 Task: Create in the project AgileCoast in Backlog an issue 'Integrate a new chatbot feature into an existing customer service portal to enhance customer support and response time', assign it to team member softage.2@softage.net and change the status to IN PROGRESS. Create in the project AgileCoast in Backlog an issue 'Develop a new tool for automated testing of load testing and stress testing for web applications', assign it to team member softage.3@softage.net and change the status to IN PROGRESS
Action: Mouse moved to (194, 53)
Screenshot: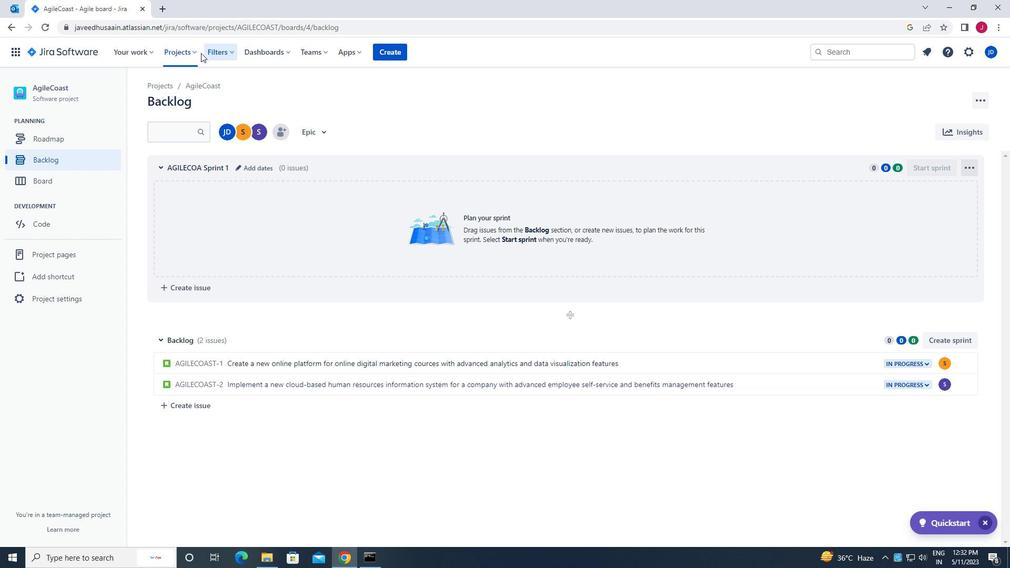 
Action: Mouse pressed left at (194, 53)
Screenshot: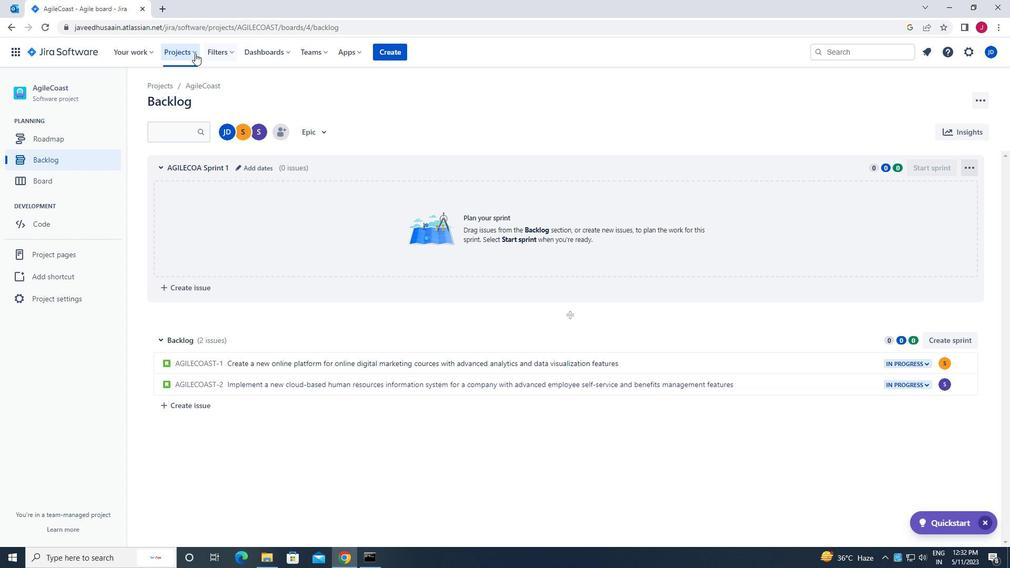
Action: Mouse moved to (232, 94)
Screenshot: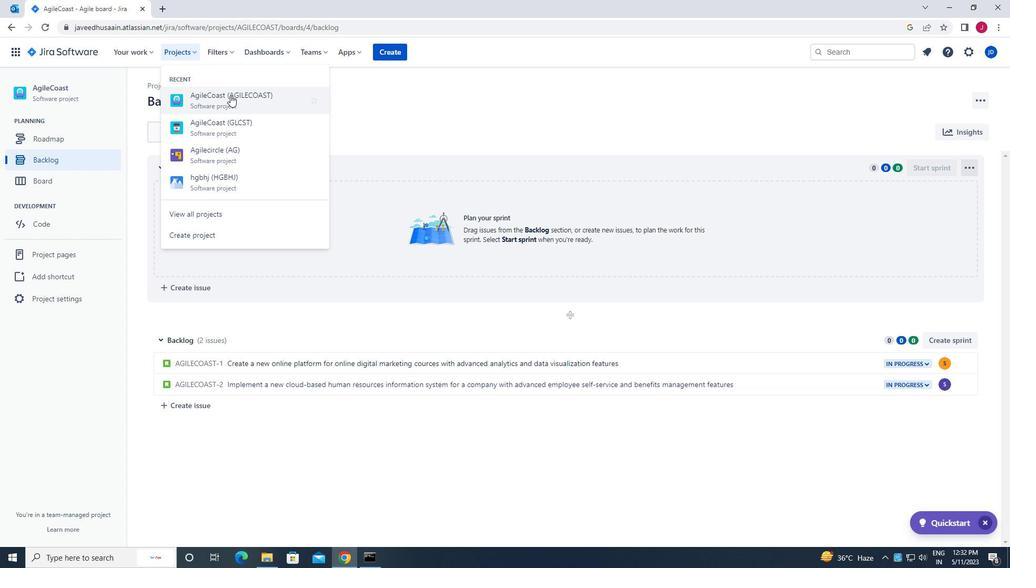 
Action: Mouse pressed left at (232, 94)
Screenshot: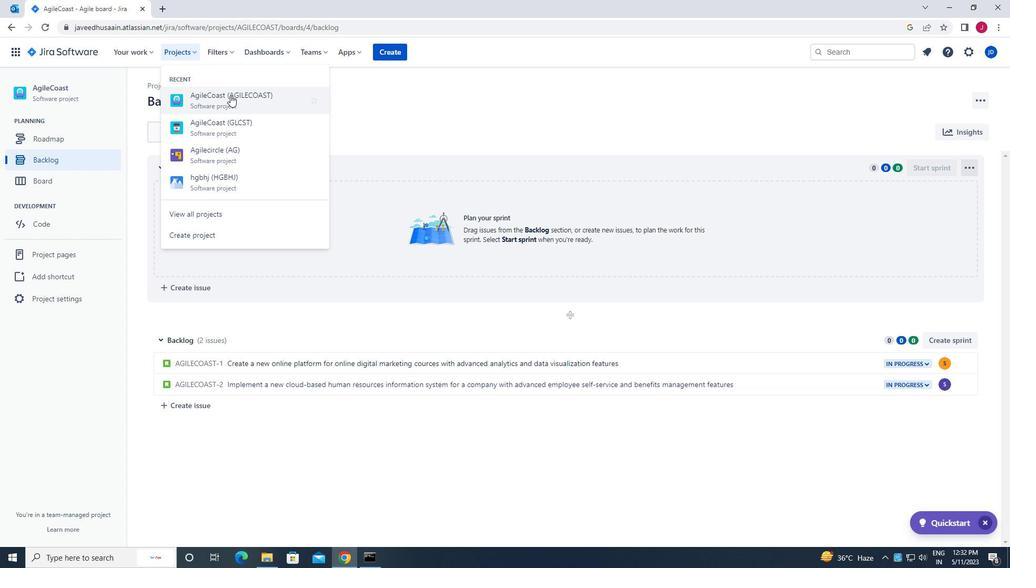
Action: Mouse moved to (58, 160)
Screenshot: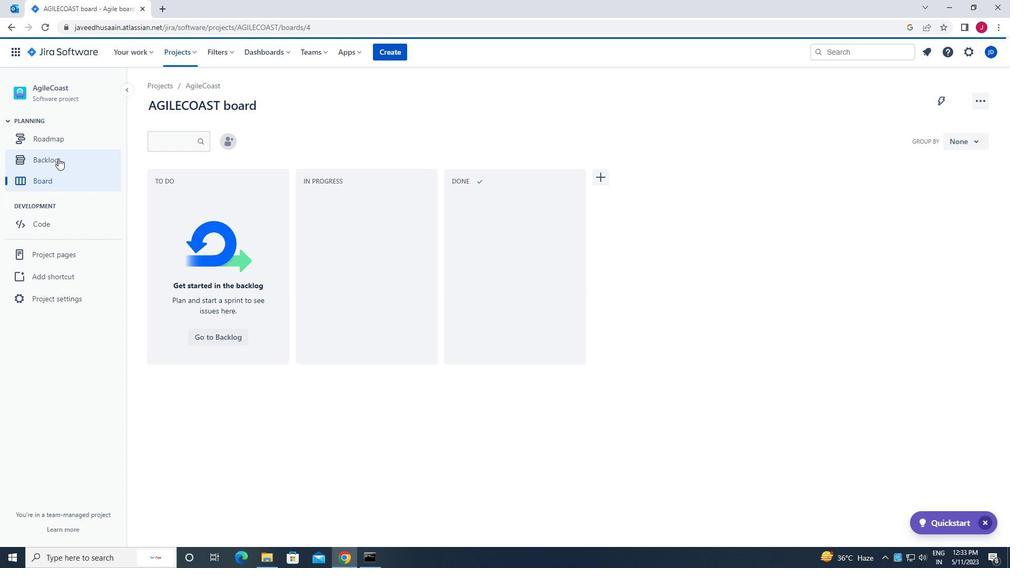 
Action: Mouse pressed left at (58, 160)
Screenshot: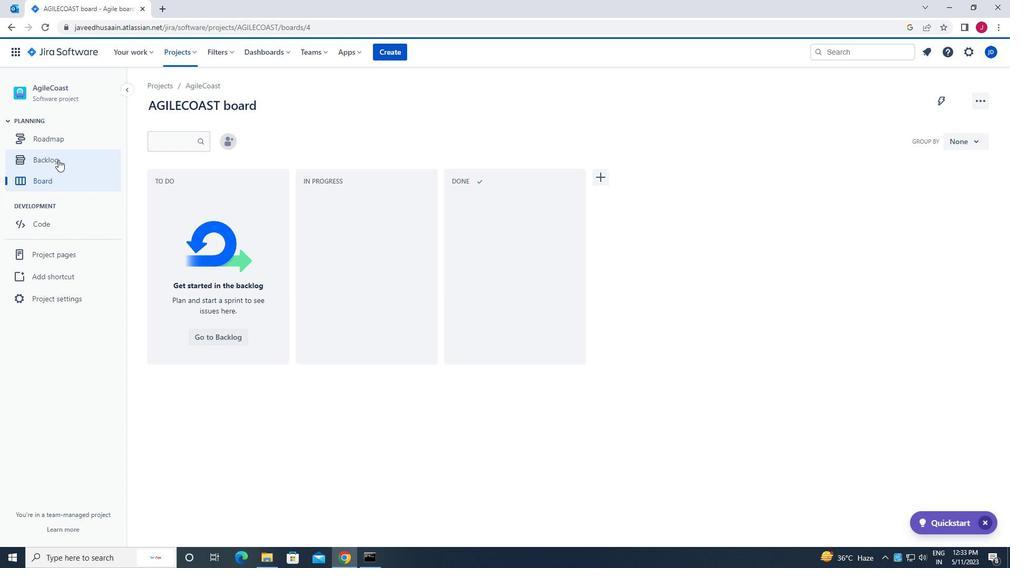 
Action: Mouse moved to (196, 405)
Screenshot: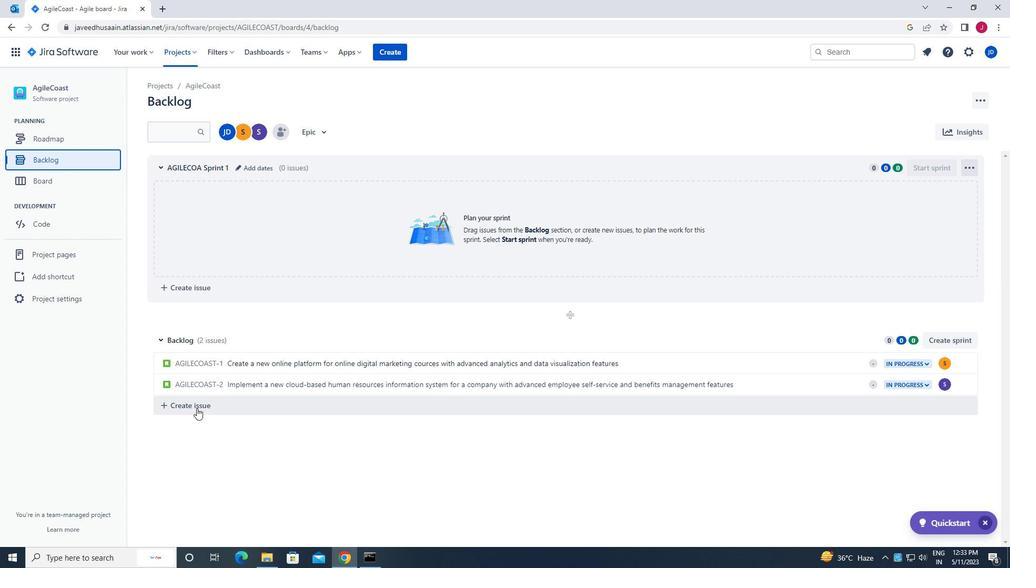 
Action: Mouse pressed left at (196, 405)
Screenshot: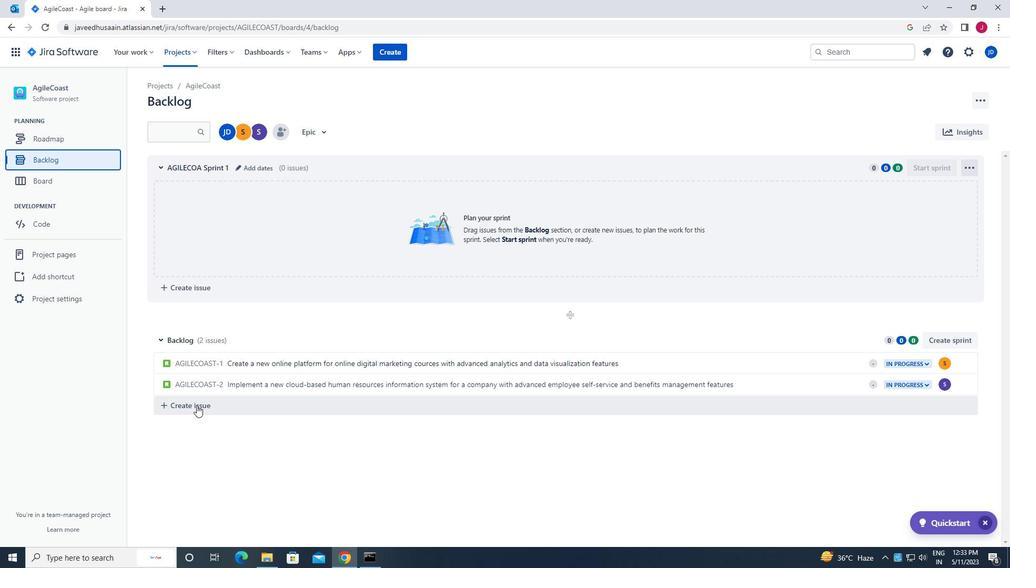 
Action: Mouse moved to (200, 408)
Screenshot: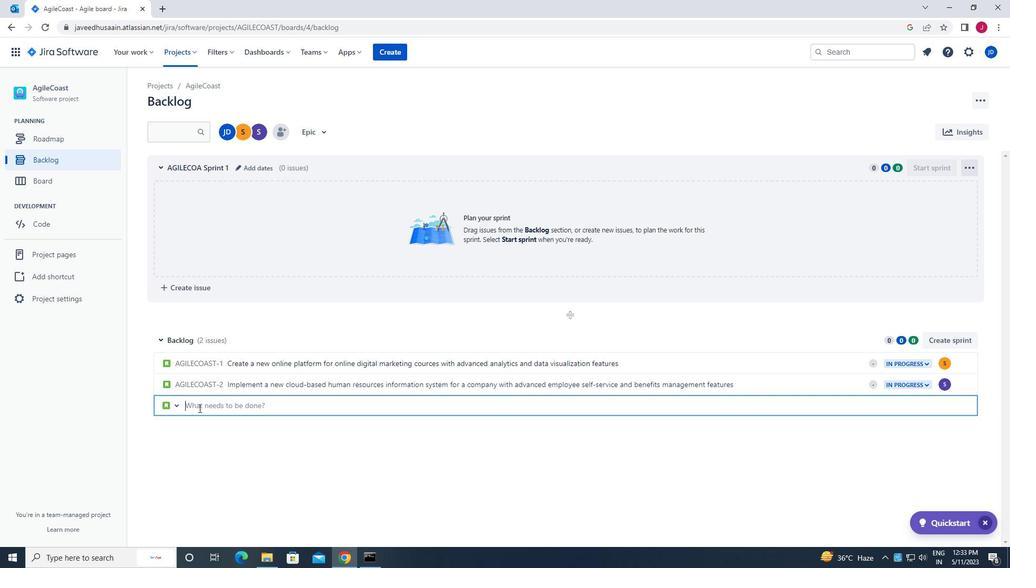 
Action: Key pressed i<Key.caps_lock>ntegrate<Key.space>a<Key.space>new<Key.space>chatbot<Key.space>feature<Key.space>into<Key.space>an<Key.space>existing<Key.space>customer<Key.space>service<Key.space>portal<Key.space>to<Key.space>enhance<Key.space>customer<Key.space>support<Key.space>and<Key.space>response<Key.space>time
Screenshot: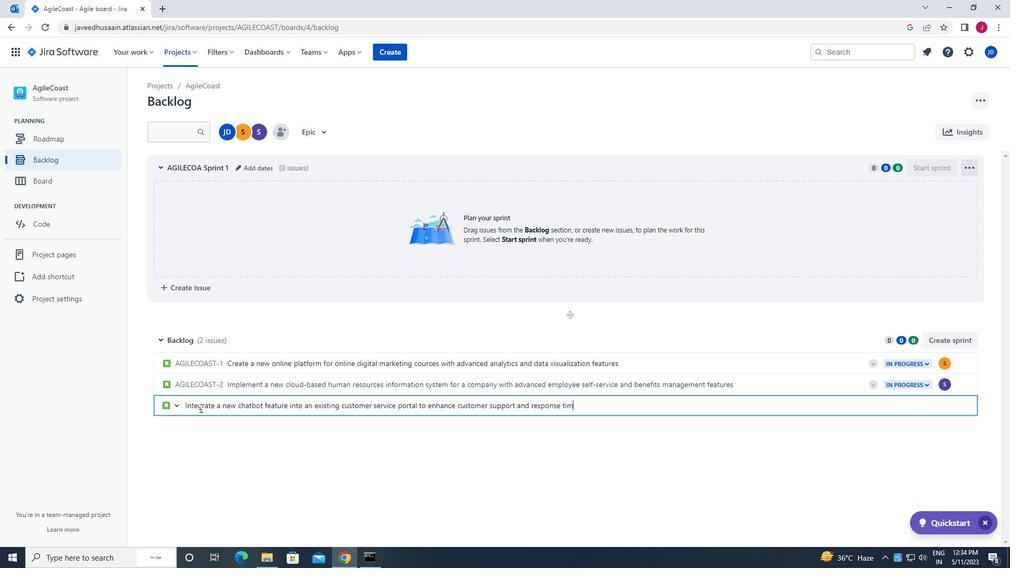 
Action: Mouse moved to (580, 422)
Screenshot: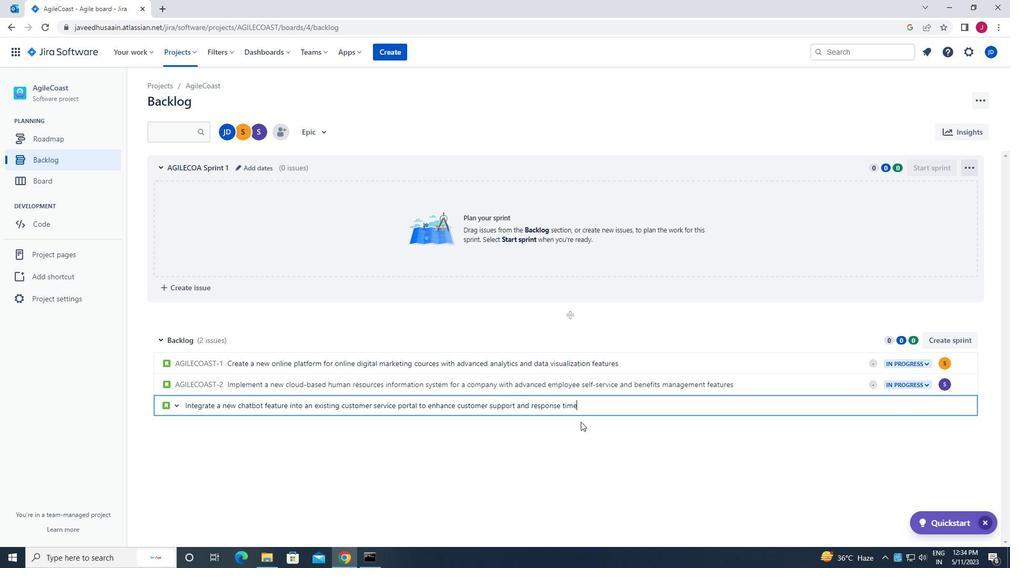 
Action: Key pressed <Key.enter>
Screenshot: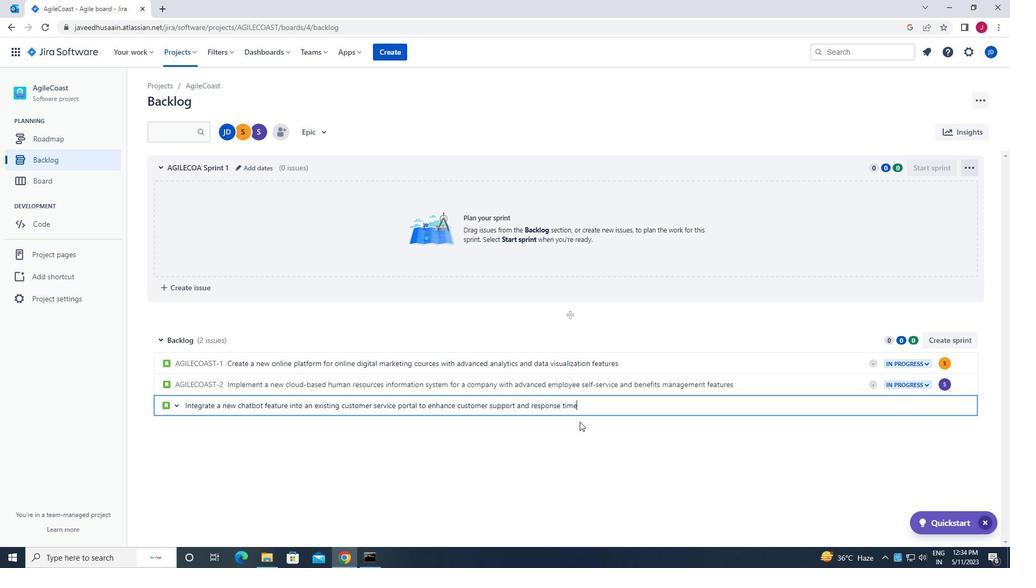 
Action: Mouse moved to (946, 403)
Screenshot: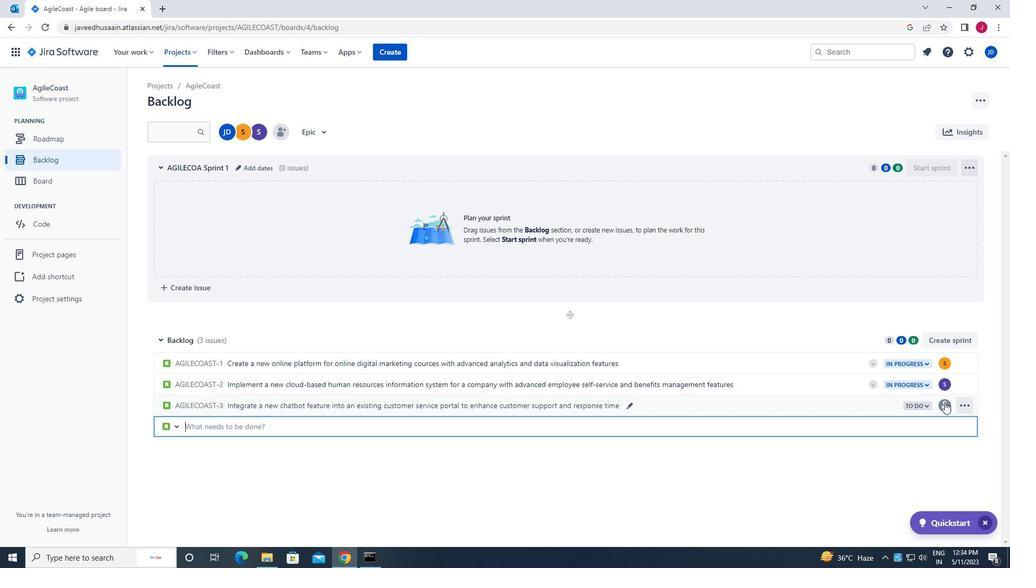 
Action: Mouse pressed left at (946, 403)
Screenshot: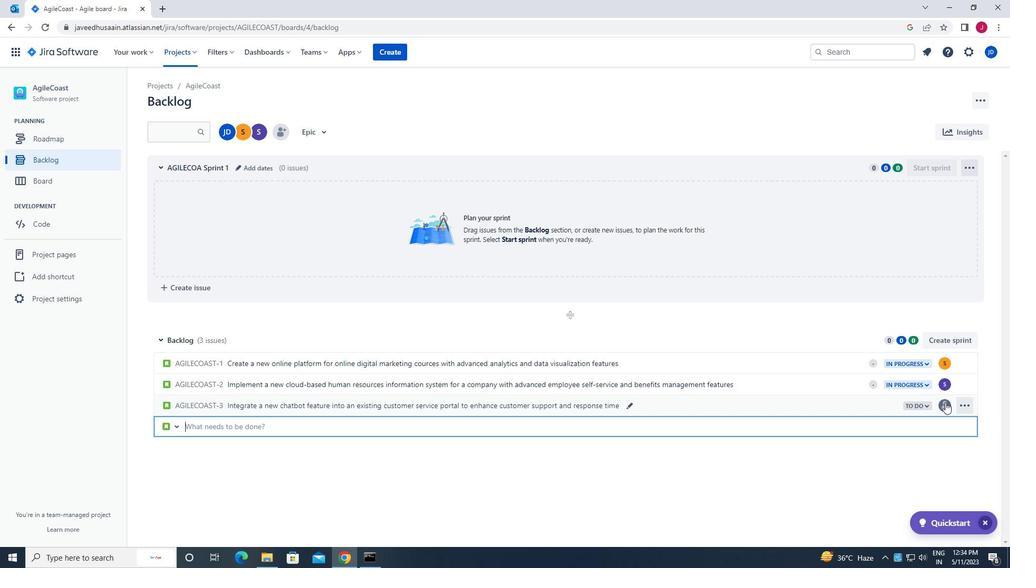 
Action: Mouse moved to (851, 536)
Screenshot: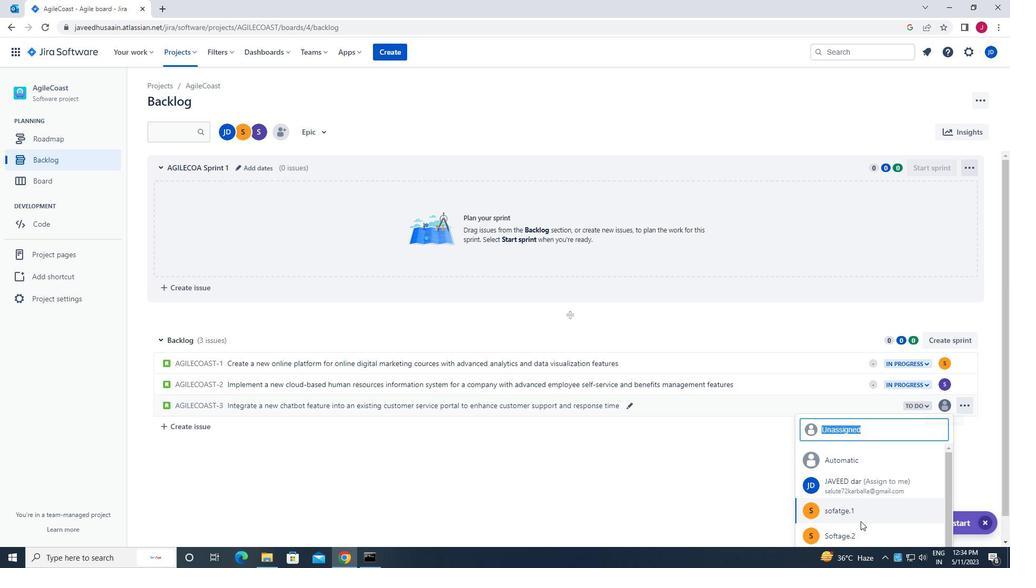 
Action: Mouse pressed left at (851, 536)
Screenshot: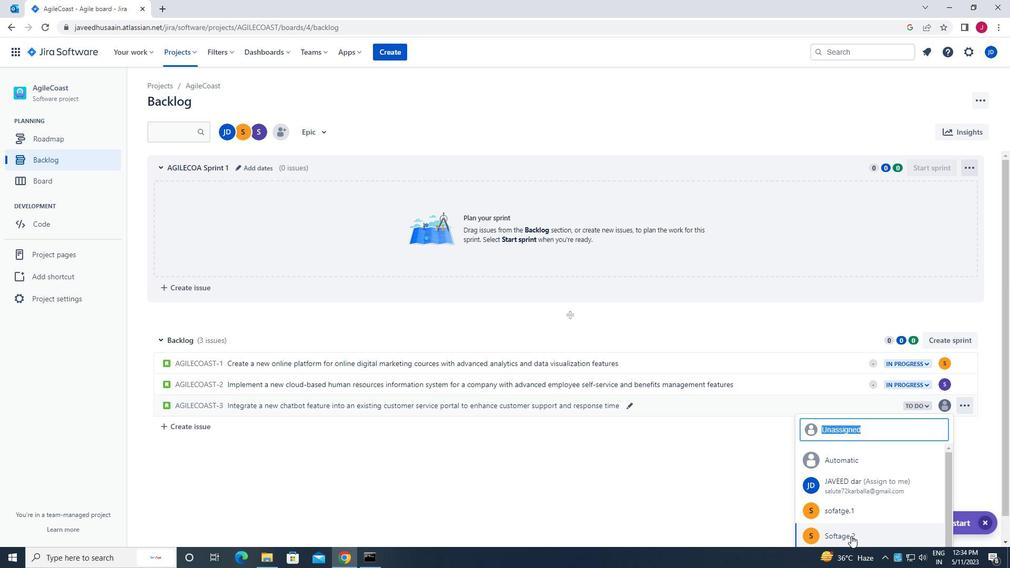 
Action: Mouse moved to (914, 403)
Screenshot: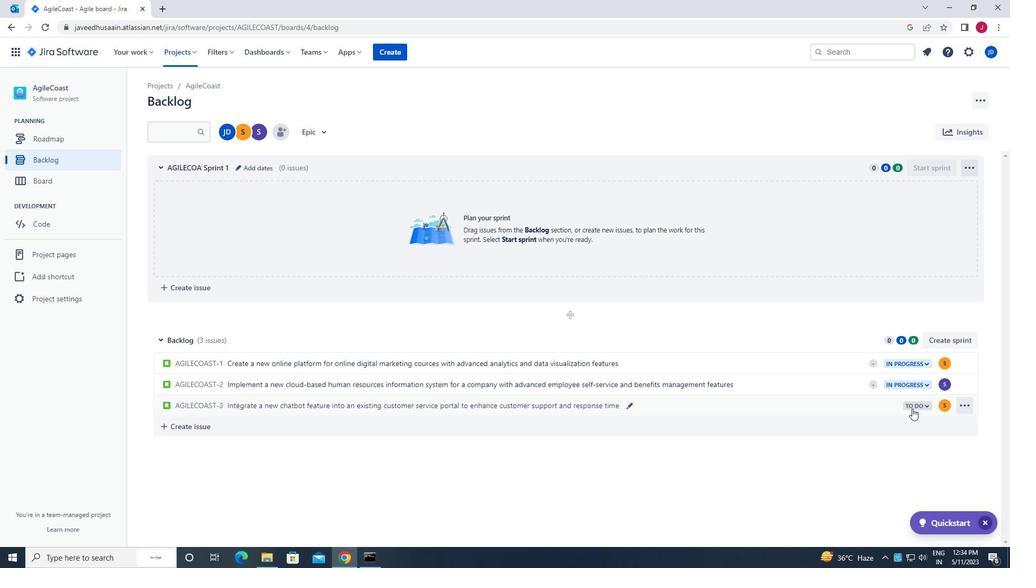 
Action: Mouse pressed left at (914, 403)
Screenshot: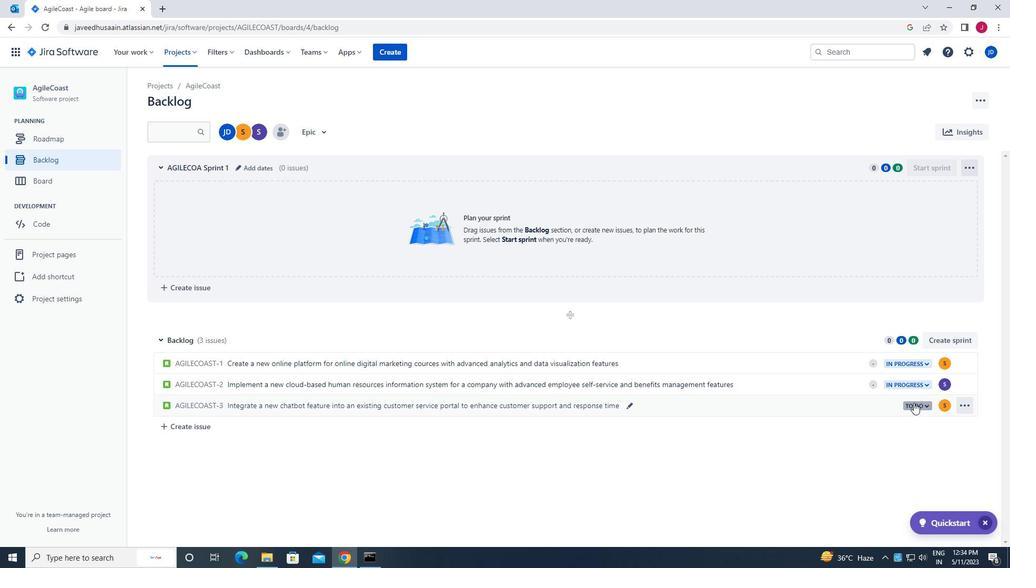 
Action: Mouse moved to (856, 426)
Screenshot: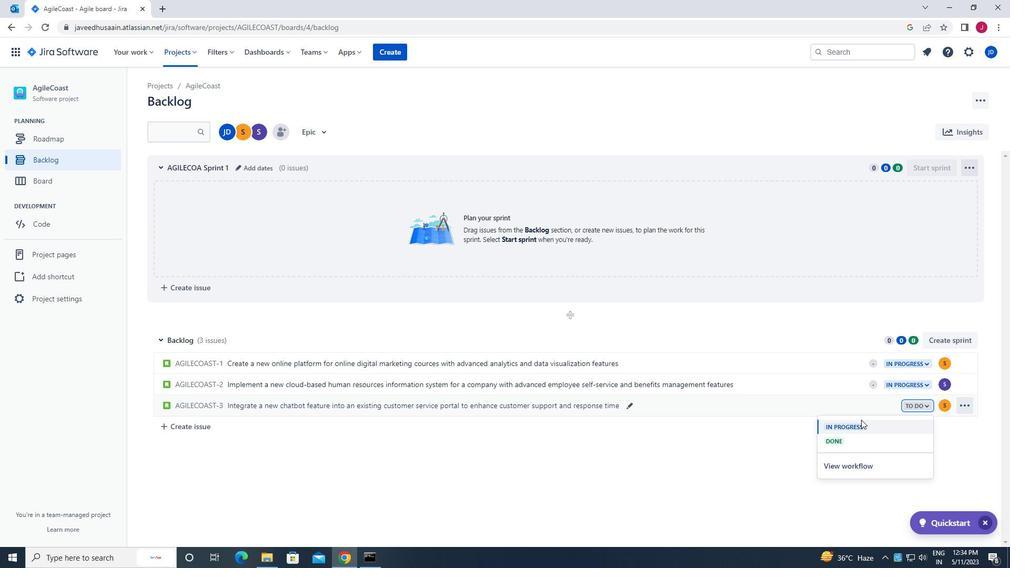 
Action: Mouse pressed left at (856, 426)
Screenshot: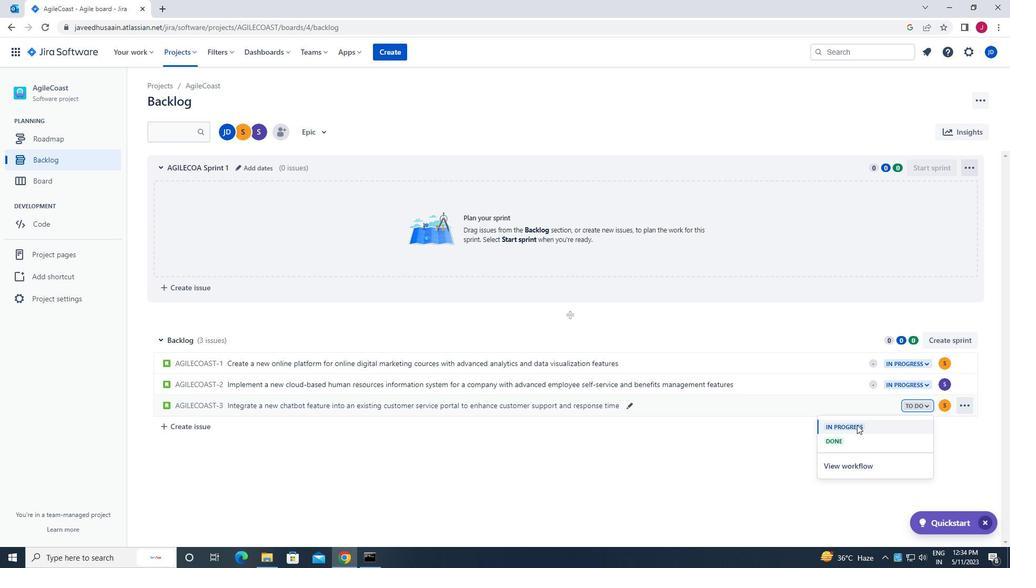 
Action: Mouse moved to (190, 55)
Screenshot: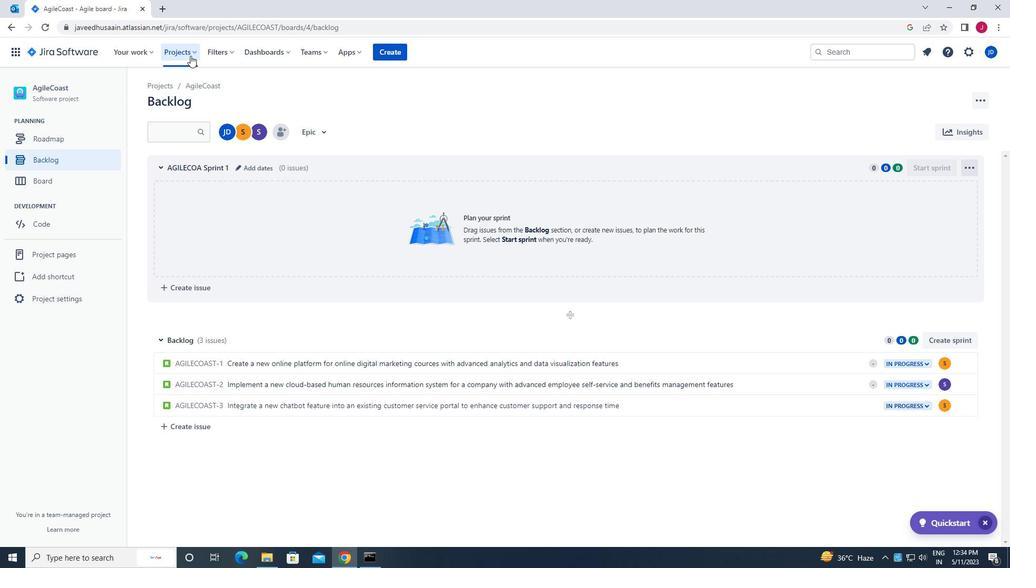 
Action: Mouse pressed left at (190, 55)
Screenshot: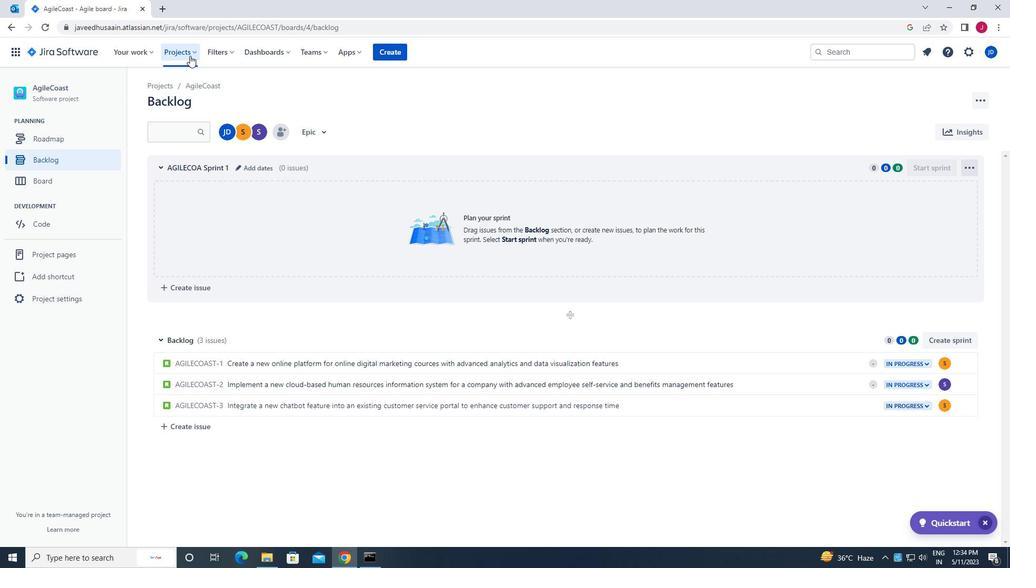 
Action: Mouse moved to (217, 96)
Screenshot: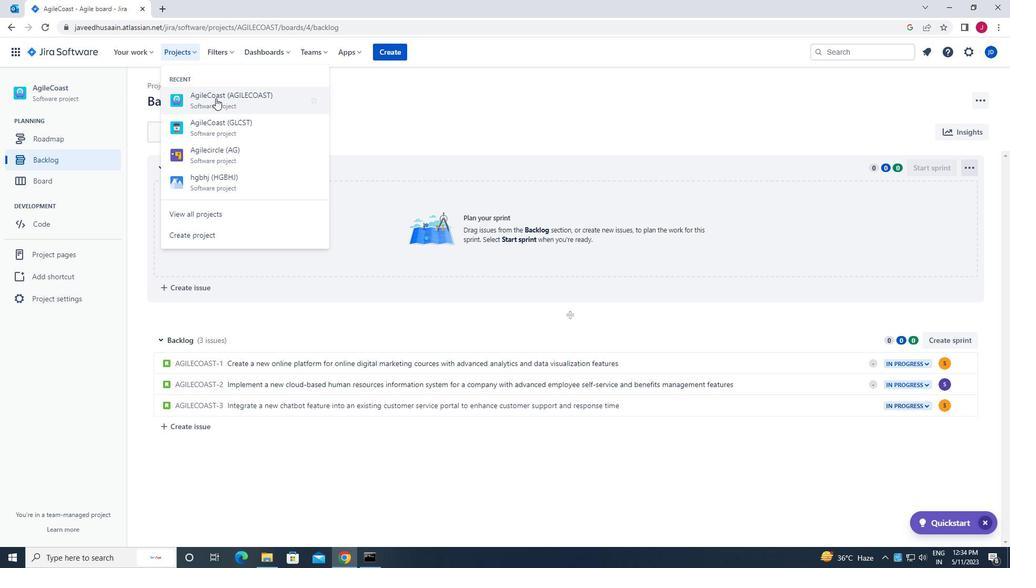 
Action: Mouse pressed left at (217, 96)
Screenshot: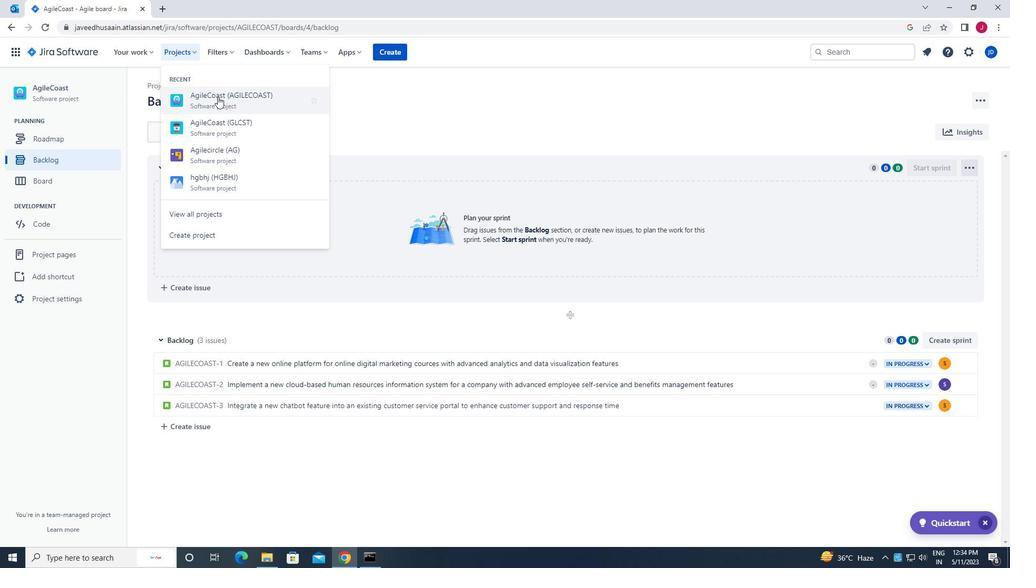 
Action: Mouse moved to (66, 165)
Screenshot: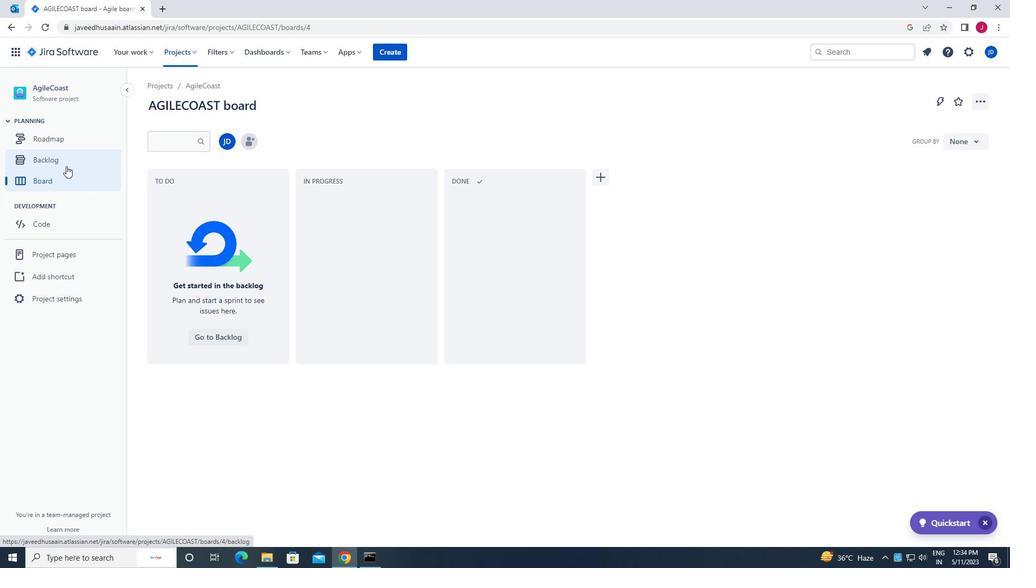 
Action: Mouse pressed left at (66, 165)
Screenshot: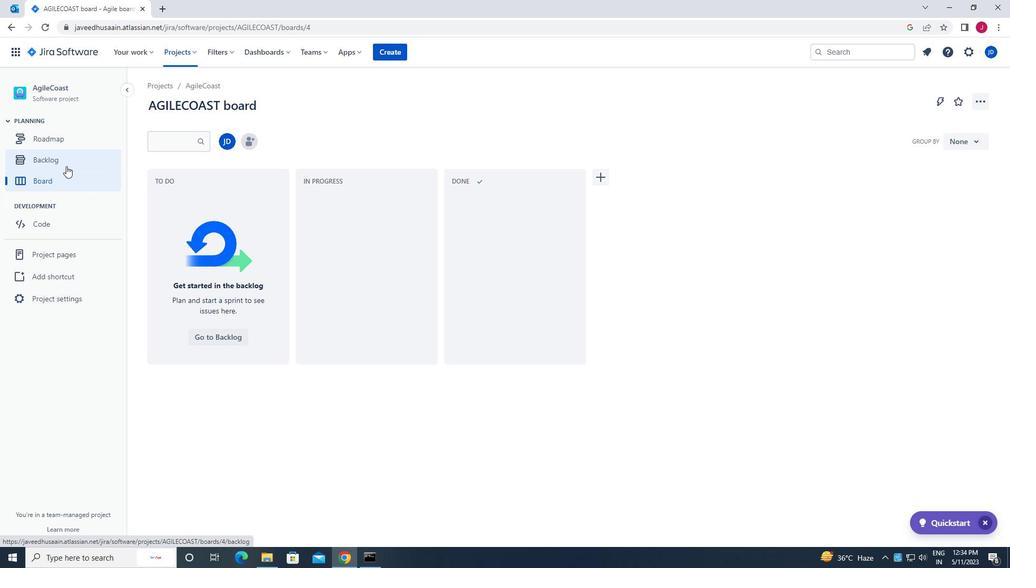 
Action: Mouse moved to (269, 284)
Screenshot: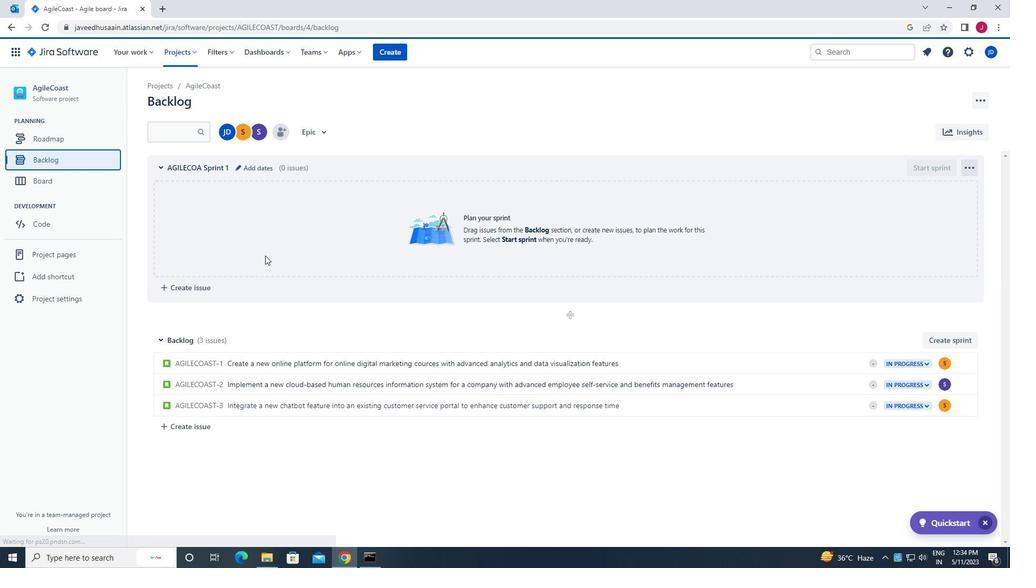 
Action: Mouse scrolled (269, 283) with delta (0, 0)
Screenshot: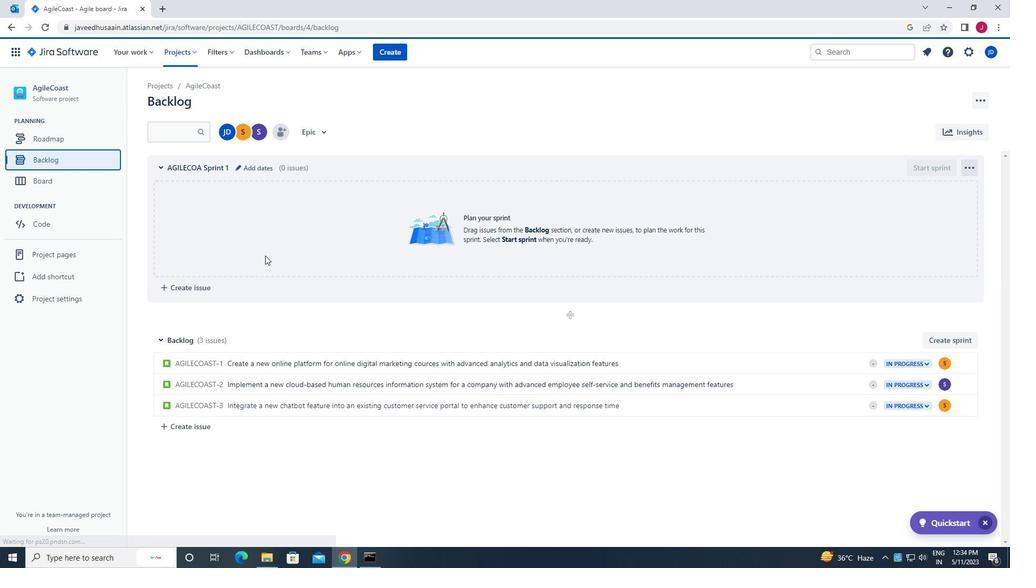 
Action: Mouse moved to (269, 285)
Screenshot: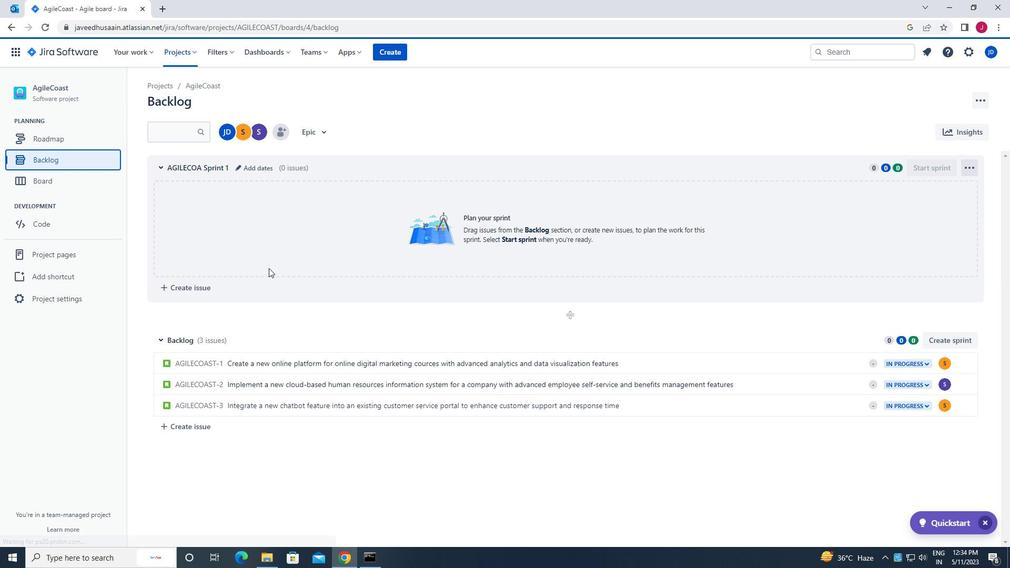 
Action: Mouse scrolled (269, 285) with delta (0, 0)
Screenshot: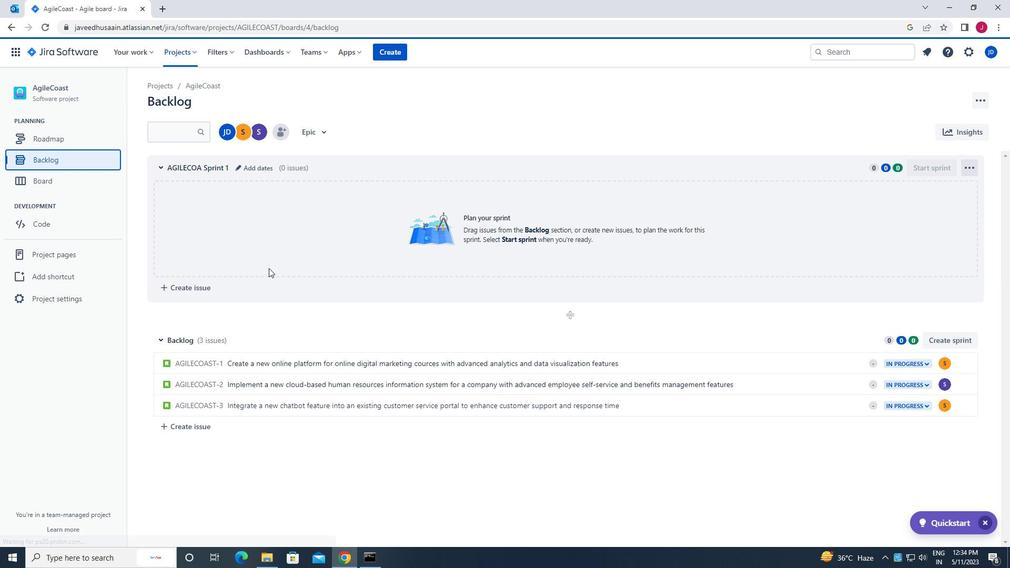 
Action: Mouse scrolled (269, 285) with delta (0, 0)
Screenshot: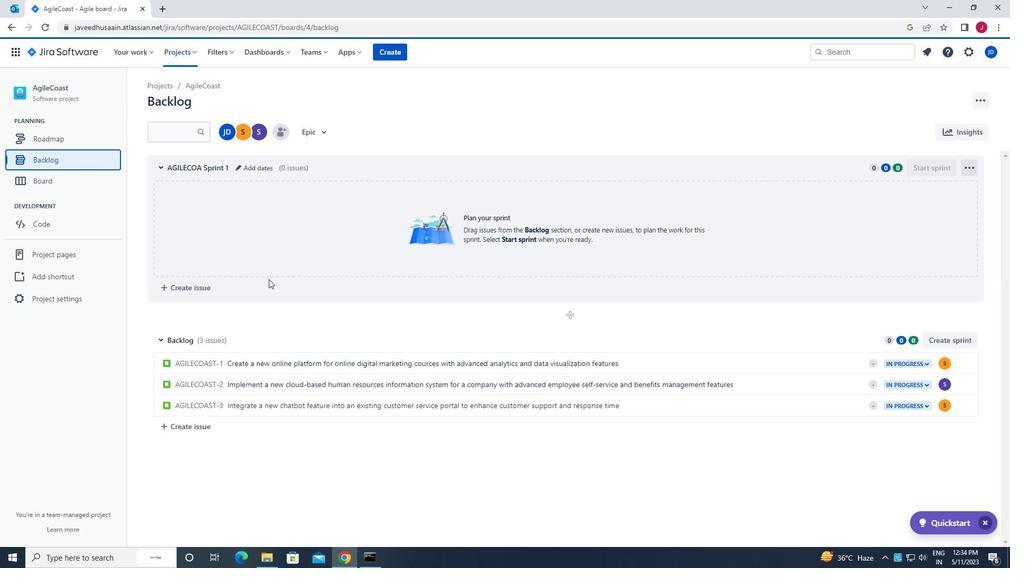 
Action: Mouse scrolled (269, 285) with delta (0, 0)
Screenshot: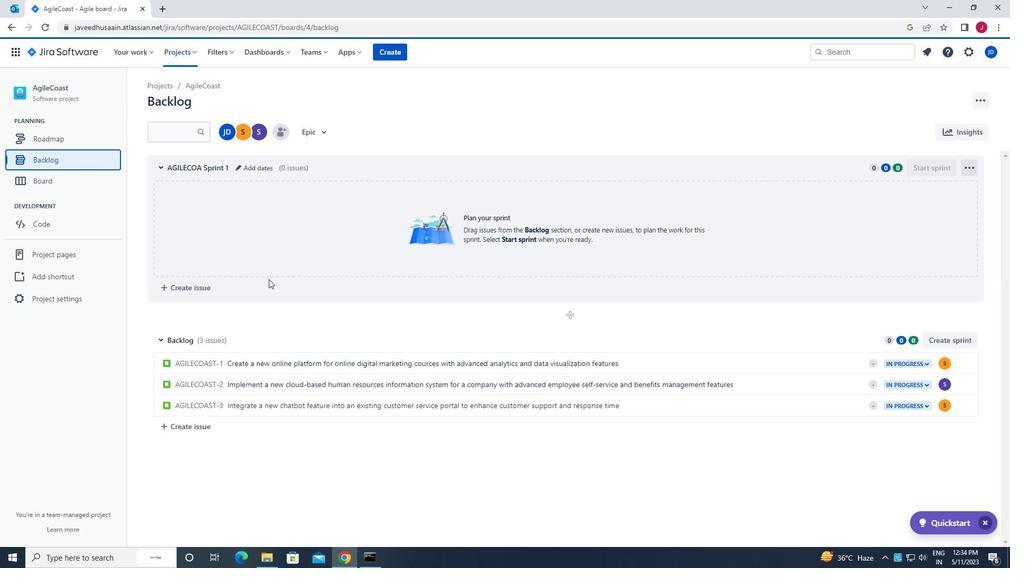 
Action: Mouse moved to (269, 286)
Screenshot: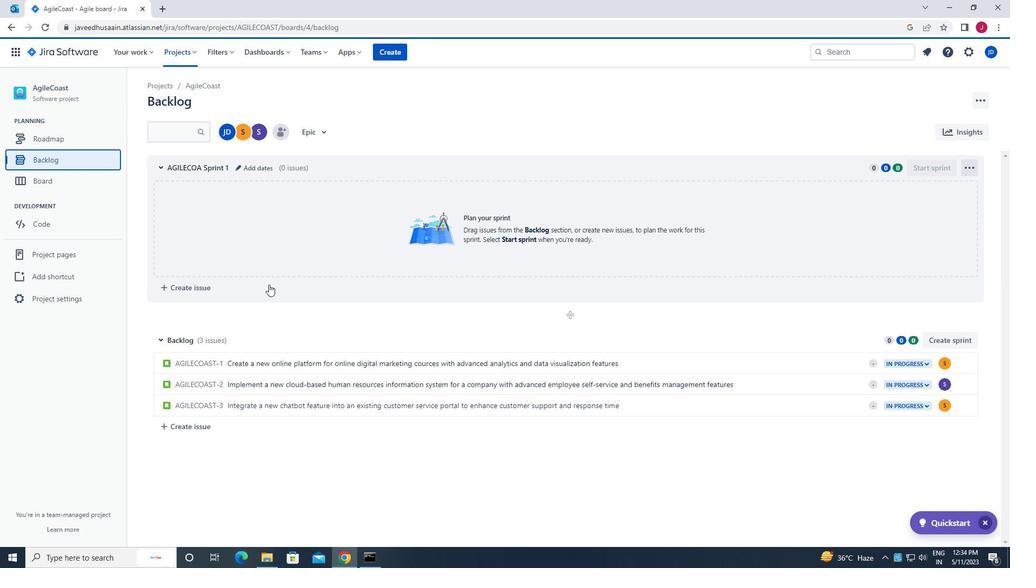 
Action: Mouse scrolled (269, 285) with delta (0, 0)
Screenshot: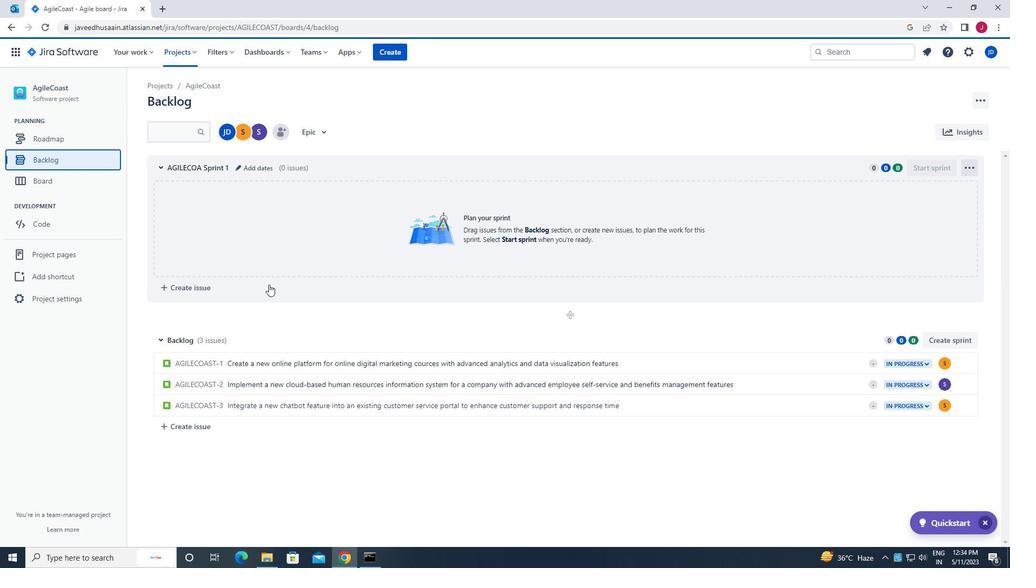 
Action: Mouse moved to (201, 437)
Screenshot: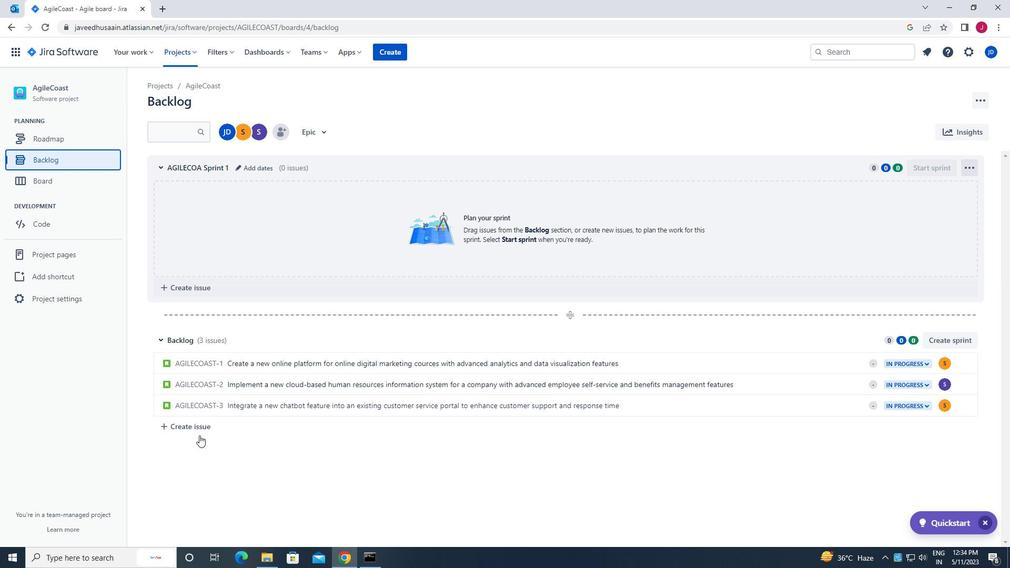 
Action: Mouse pressed left at (201, 437)
Screenshot: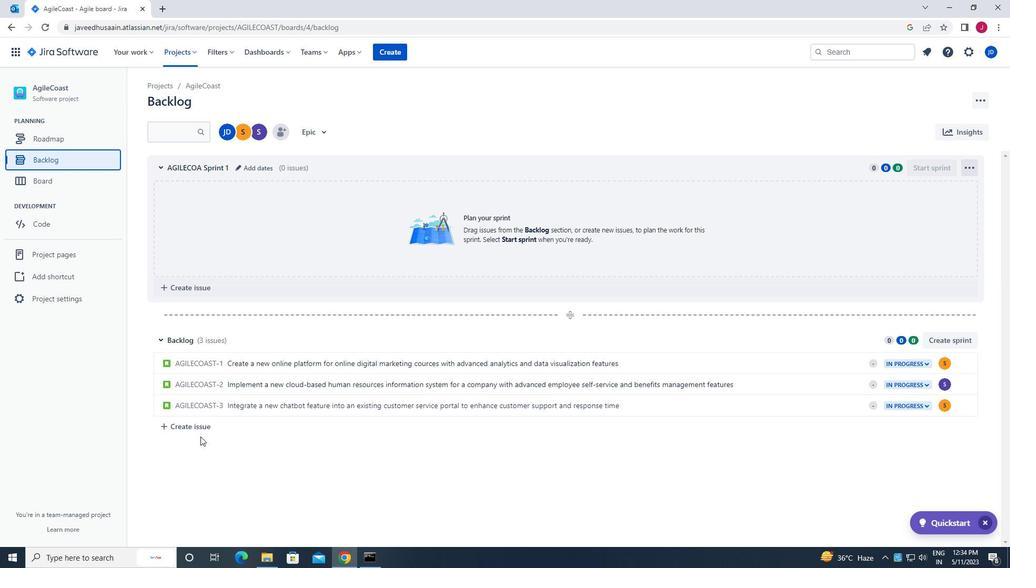 
Action: Mouse moved to (204, 430)
Screenshot: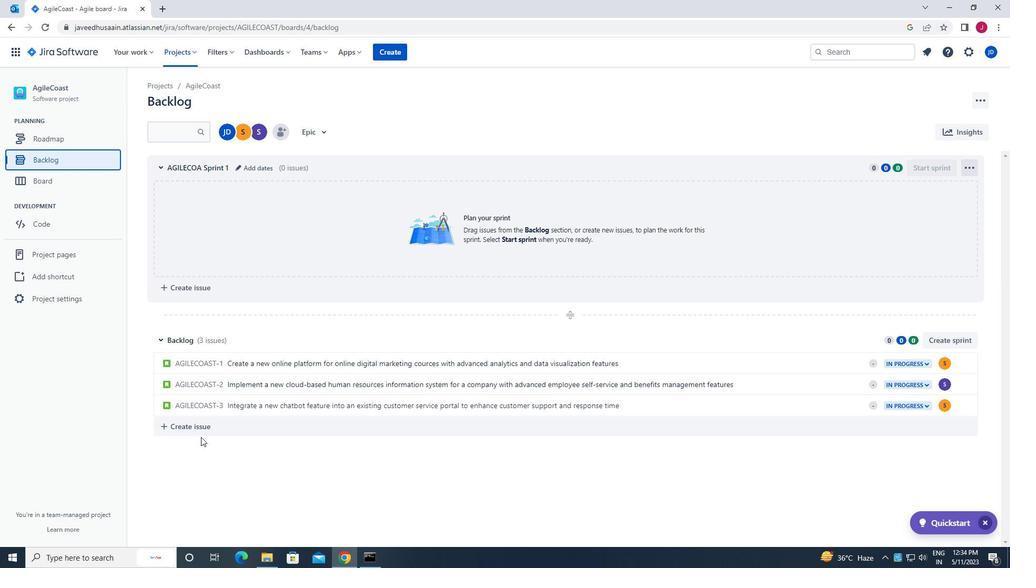 
Action: Mouse pressed left at (204, 430)
Screenshot: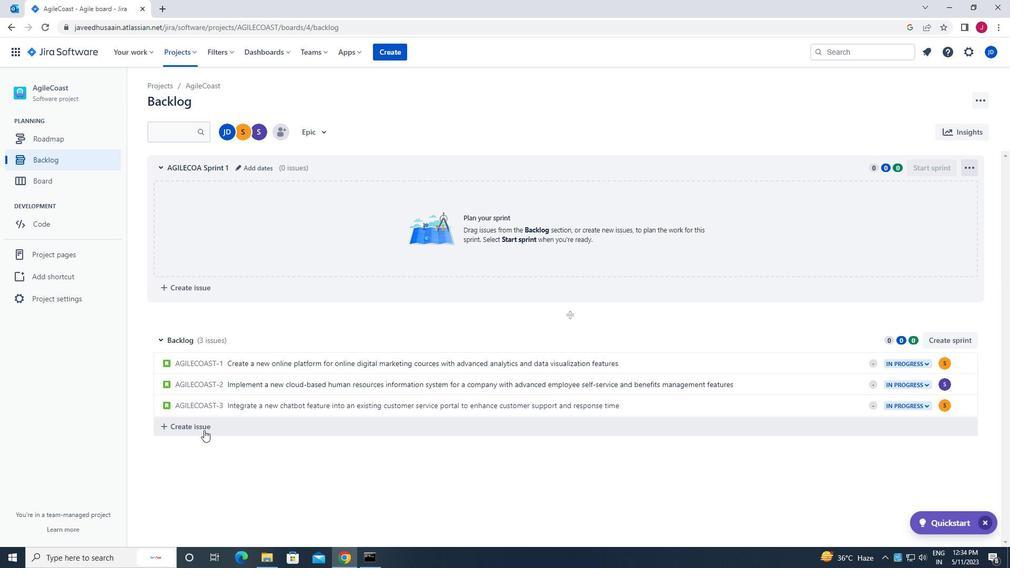 
Action: Mouse moved to (213, 427)
Screenshot: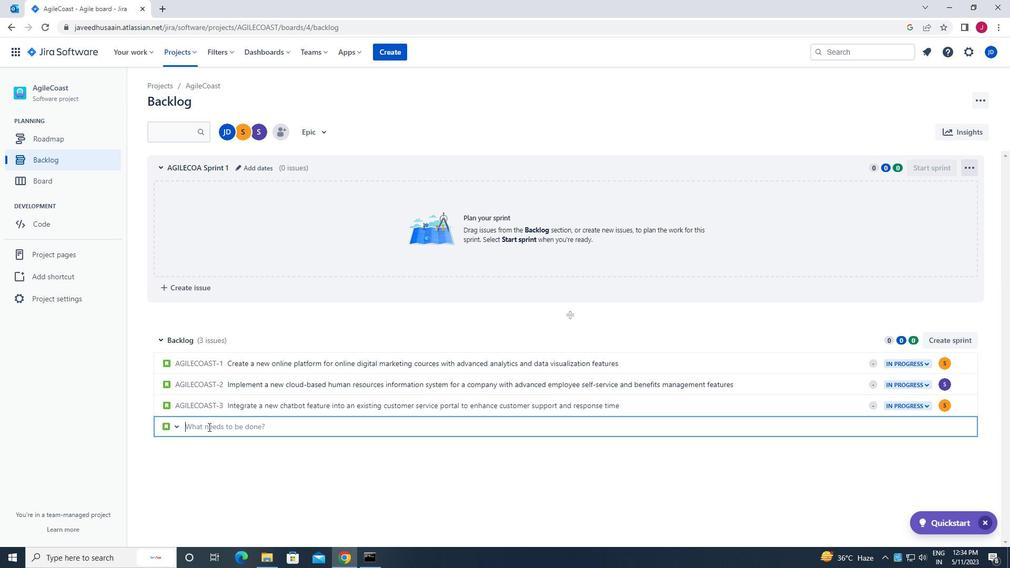 
Action: Key pressed <Key.caps_lock>d<Key.caps_lock>evelop<Key.space>a<Key.space>new<Key.space>tool<Key.space>for<Key.space>automated<Key.space>testing<Key.space>of<Key.space>load<Key.space>testing<Key.space>and<Key.space>stress<Key.space>testing<Key.space>foe<Key.backspace>r<Key.space>web<Key.space>applications<Key.enter>
Screenshot: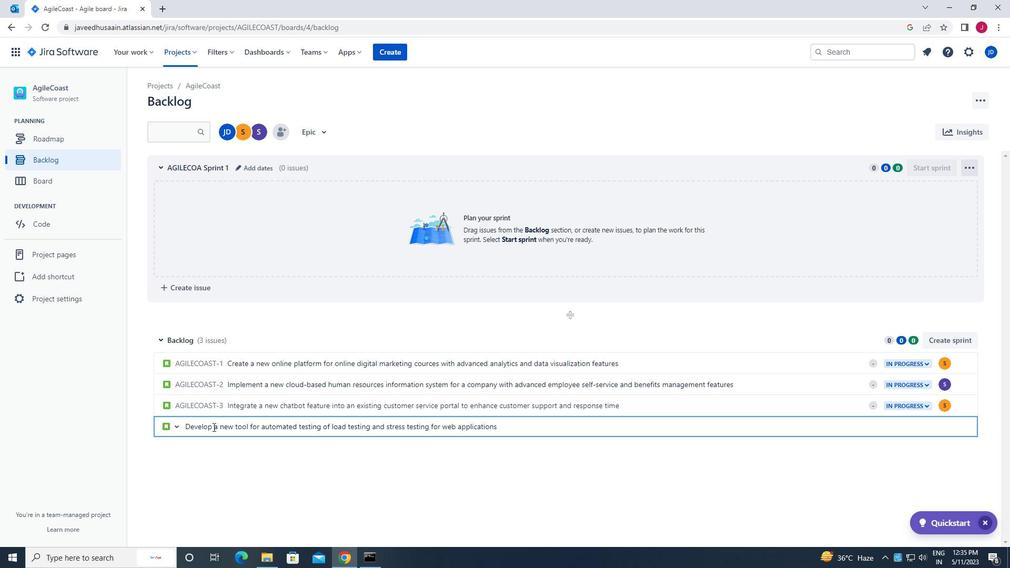 
Action: Mouse moved to (947, 425)
Screenshot: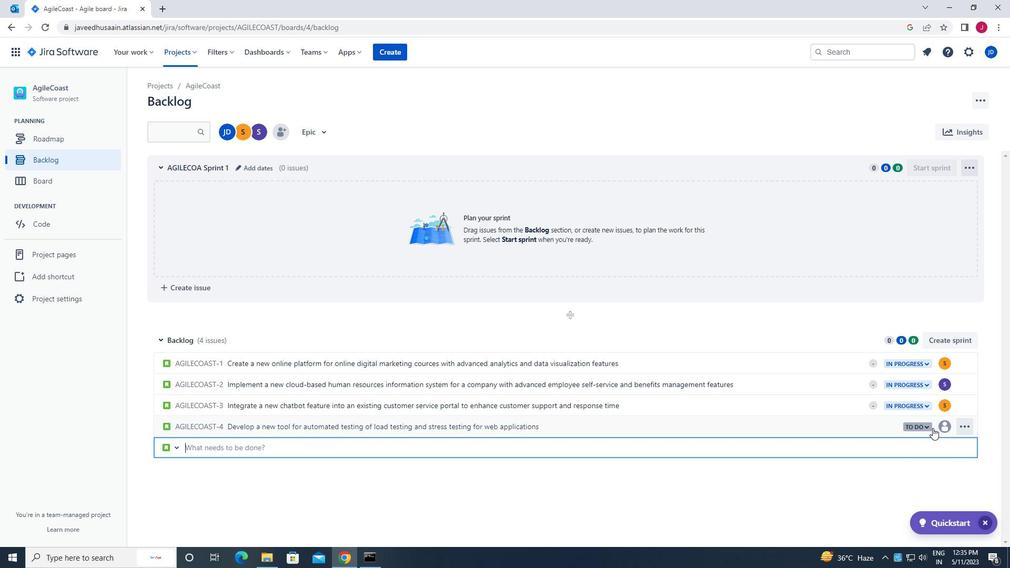 
Action: Mouse pressed left at (947, 425)
Screenshot: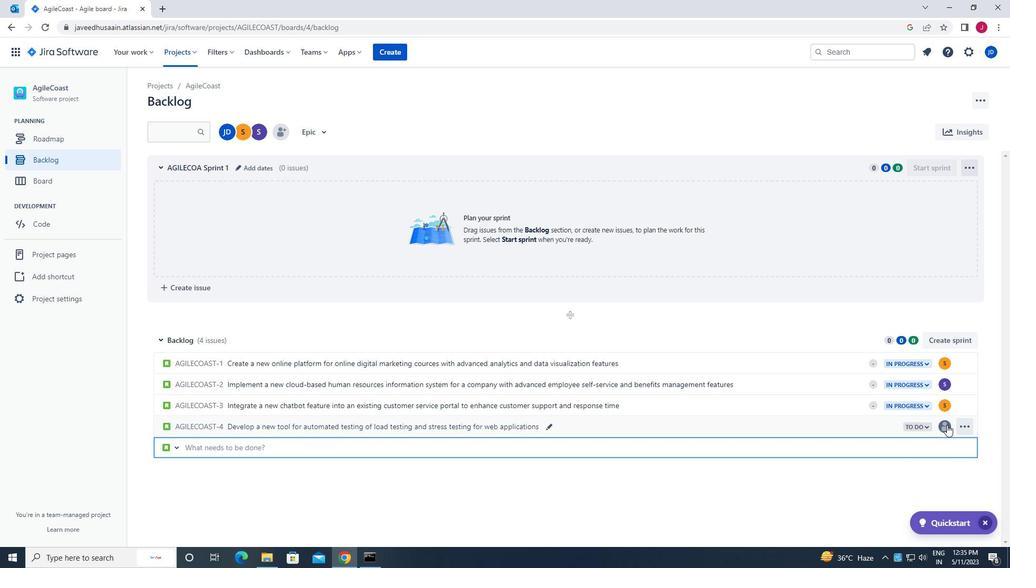
Action: Mouse moved to (860, 488)
Screenshot: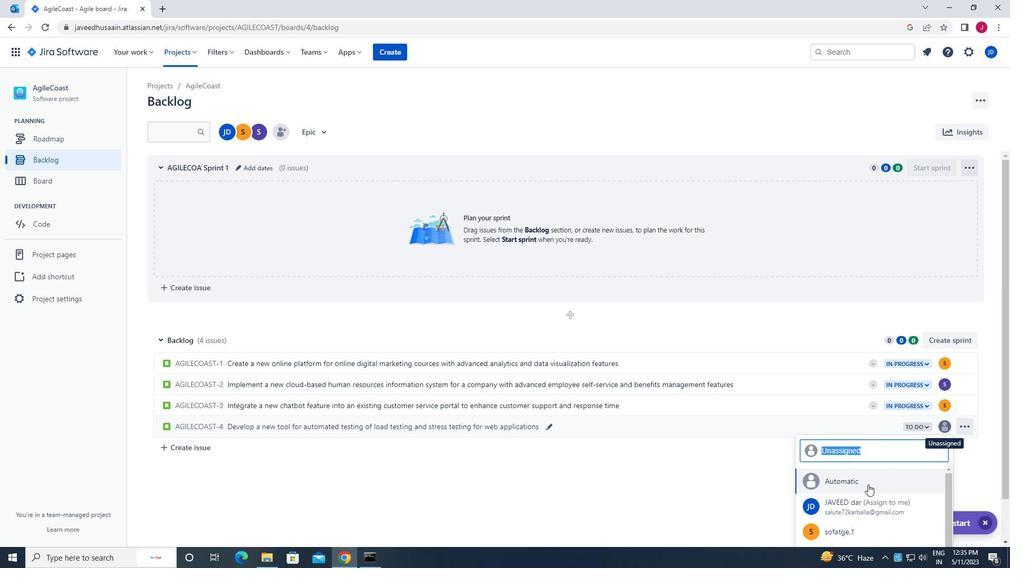 
Action: Mouse scrolled (860, 488) with delta (0, 0)
Screenshot: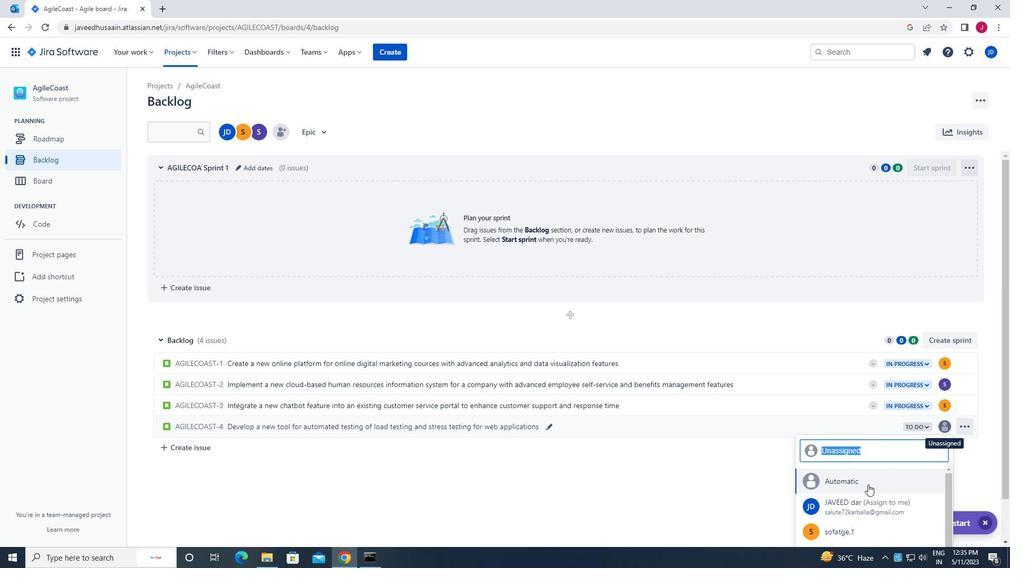 
Action: Mouse scrolled (860, 488) with delta (0, 0)
Screenshot: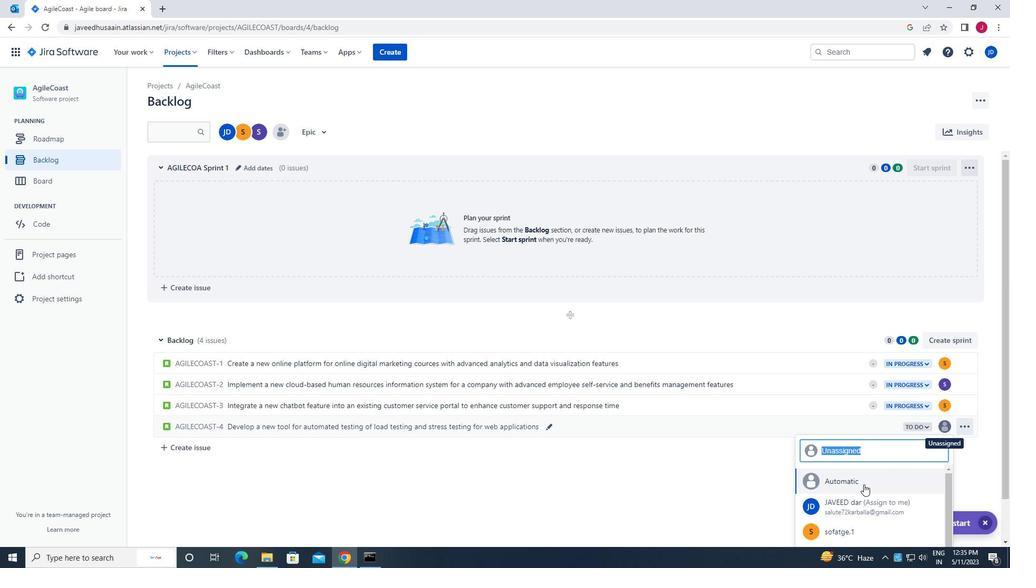 
Action: Mouse scrolled (860, 488) with delta (0, 0)
Screenshot: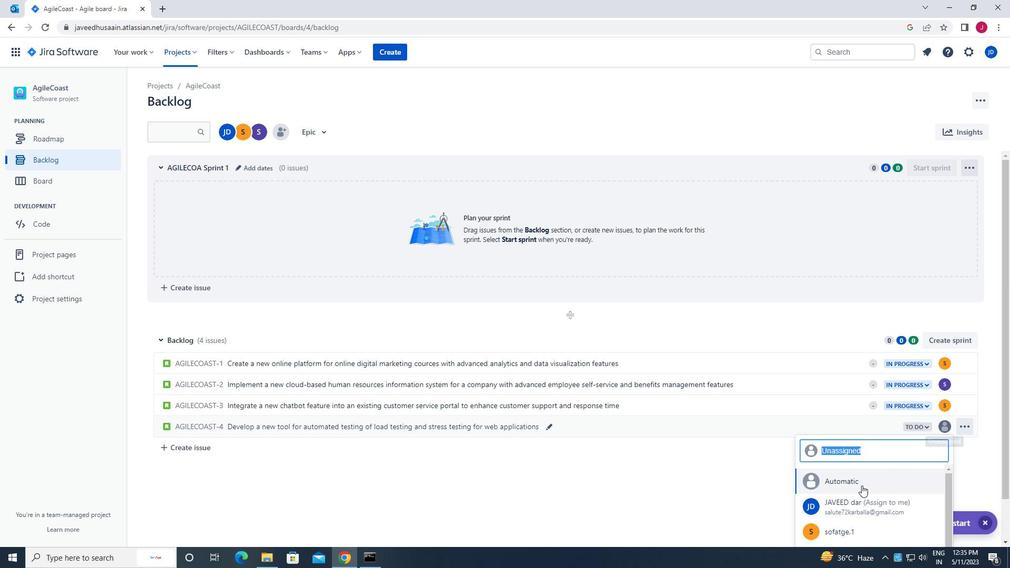 
Action: Mouse scrolled (860, 488) with delta (0, 0)
Screenshot: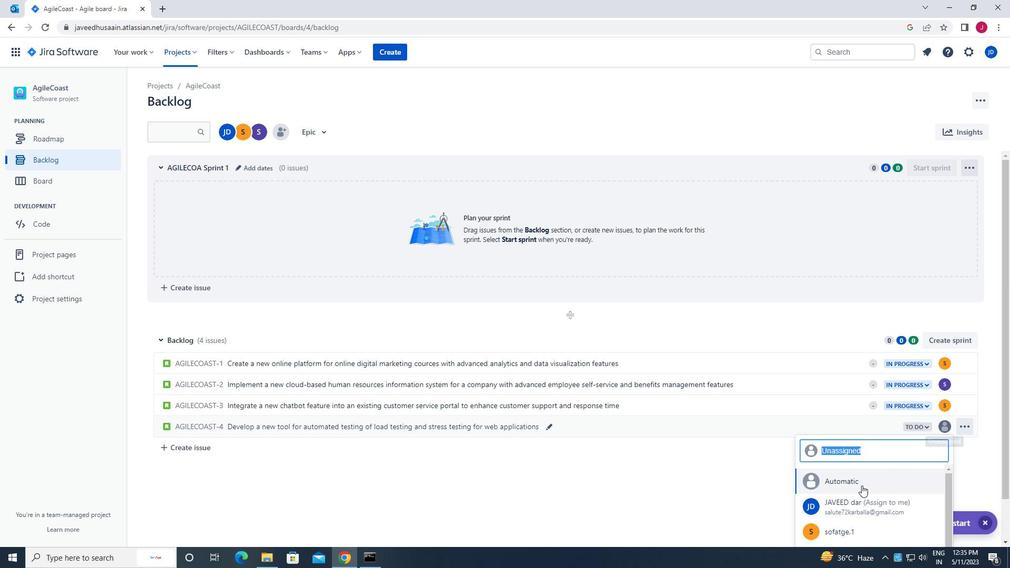
Action: Mouse scrolled (860, 488) with delta (0, 0)
Screenshot: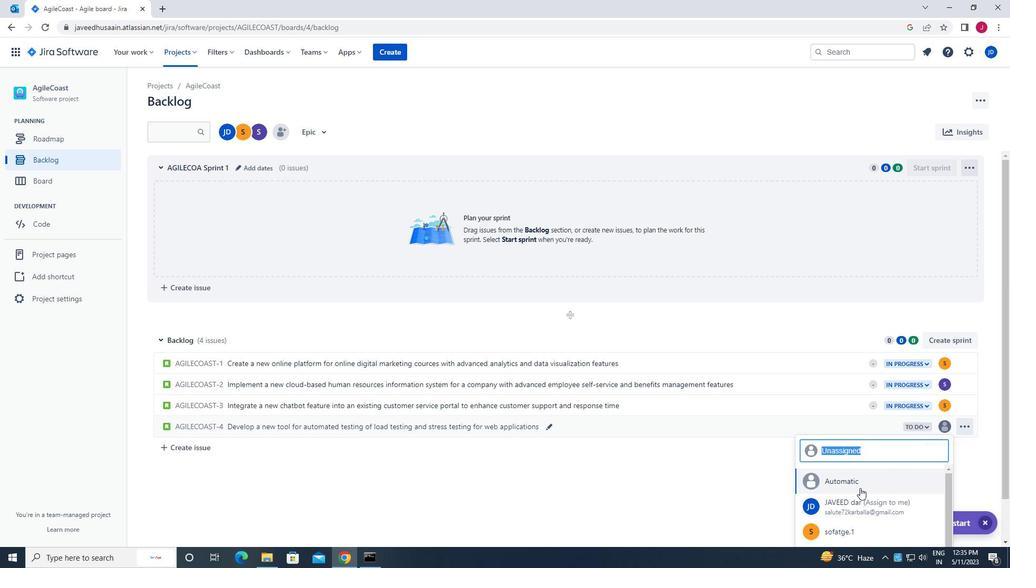 
Action: Mouse moved to (860, 503)
Screenshot: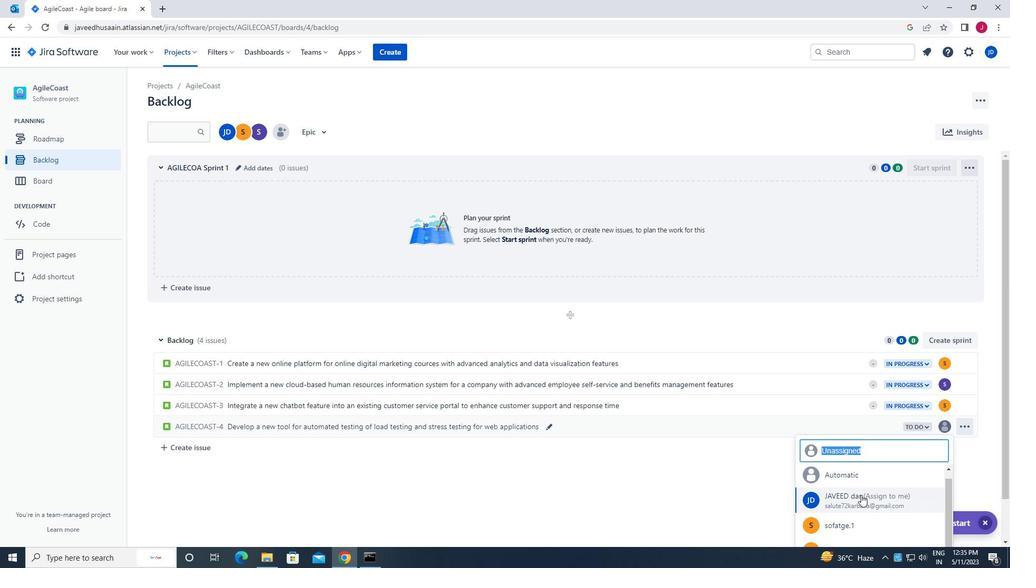 
Action: Mouse scrolled (860, 503) with delta (0, 0)
Screenshot: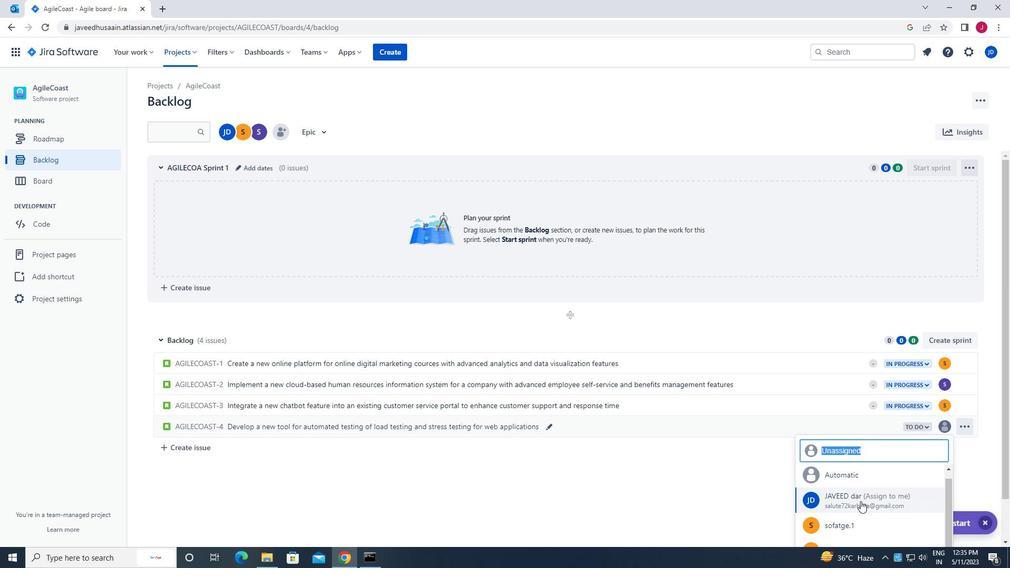 
Action: Mouse scrolled (860, 503) with delta (0, 0)
Screenshot: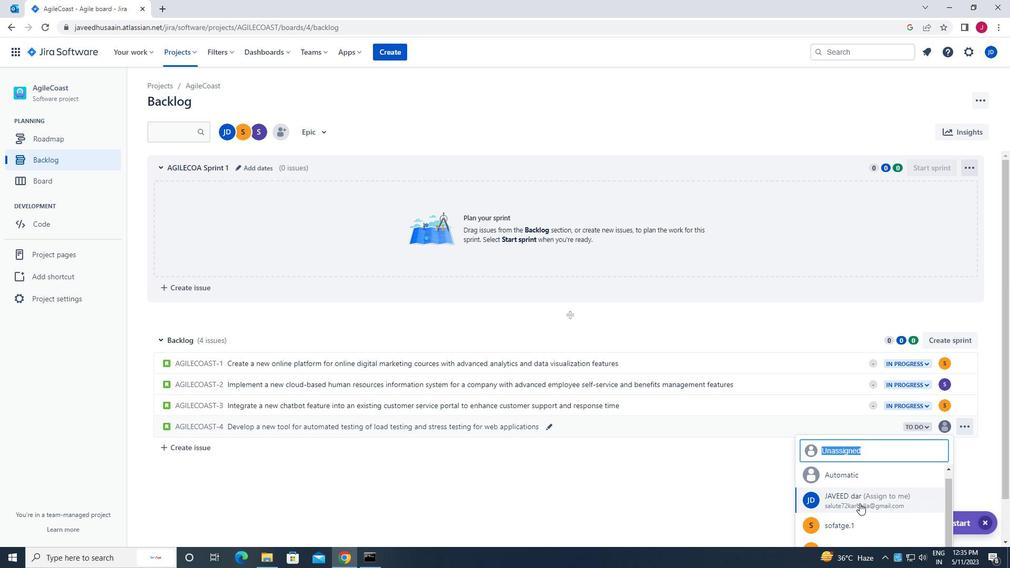 
Action: Mouse moved to (860, 503)
Screenshot: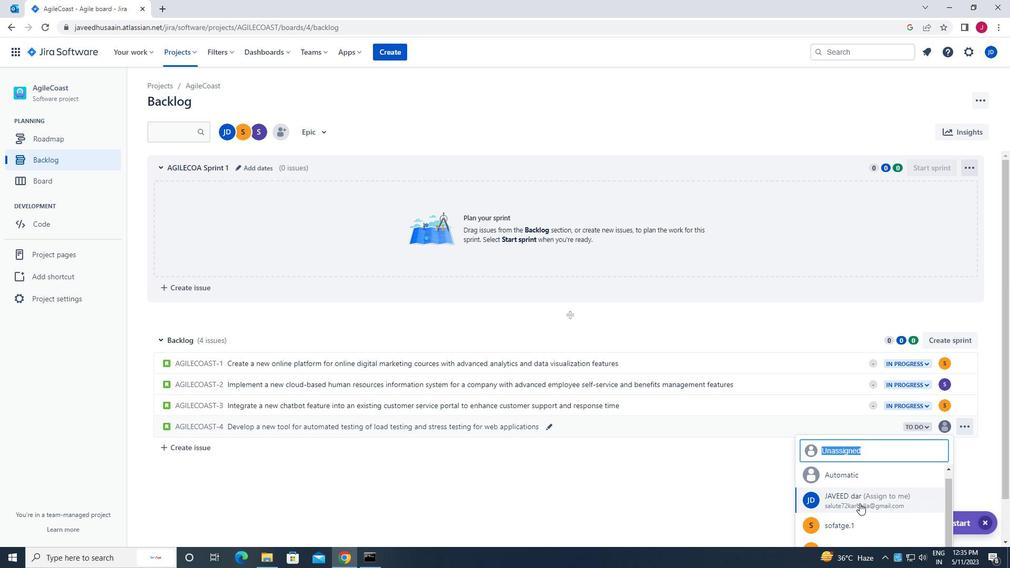 
Action: Mouse scrolled (860, 503) with delta (0, 0)
Screenshot: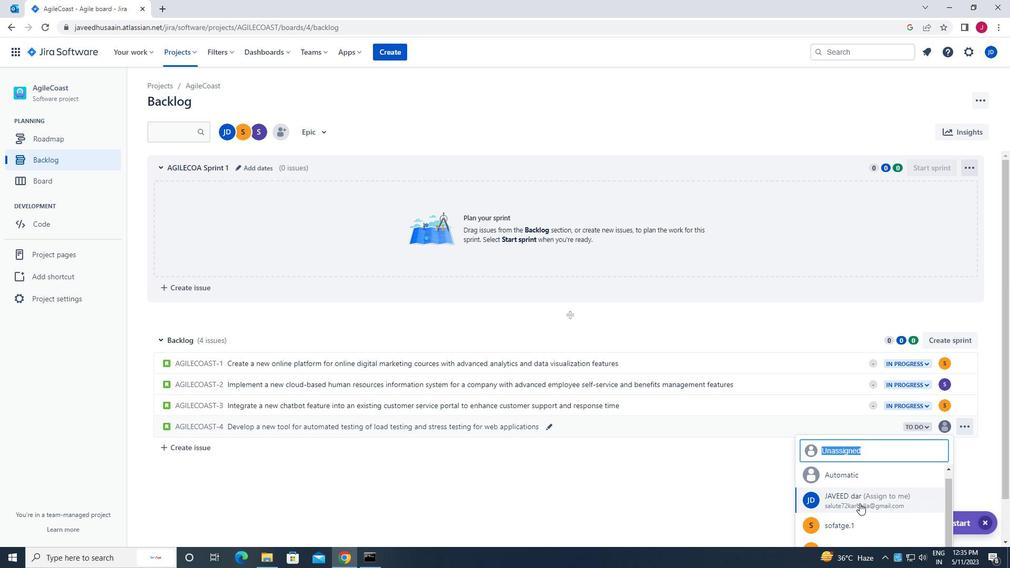 
Action: Mouse scrolled (860, 503) with delta (0, 0)
Screenshot: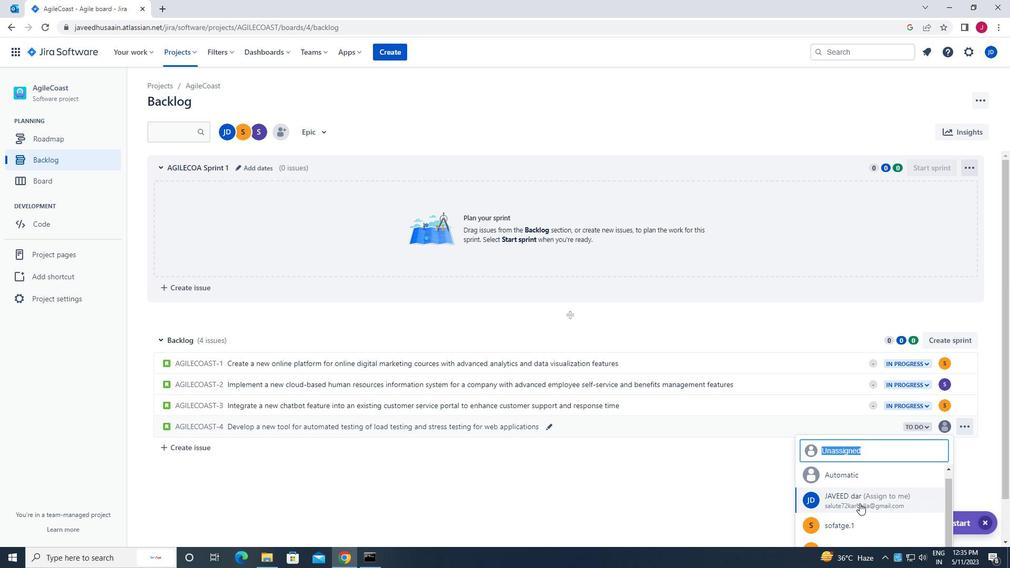 
Action: Mouse scrolled (860, 503) with delta (0, 0)
Screenshot: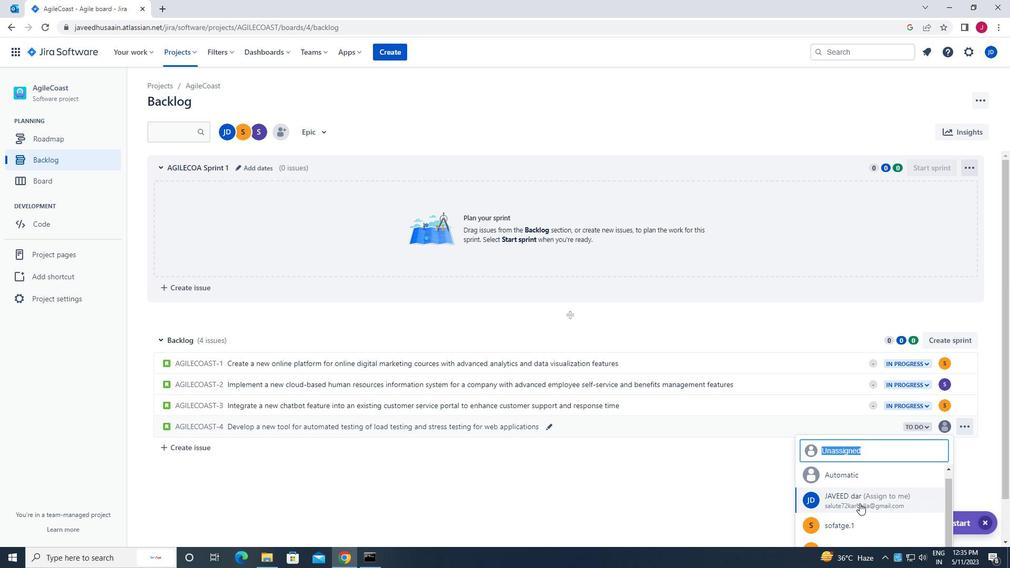 
Action: Mouse moved to (865, 485)
Screenshot: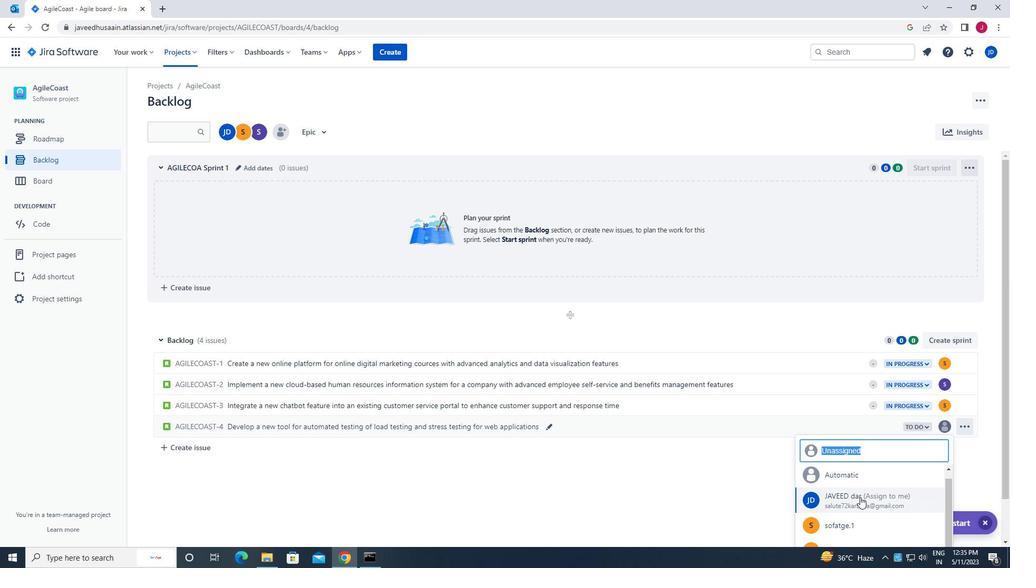 
Action: Mouse scrolled (865, 485) with delta (0, 0)
Screenshot: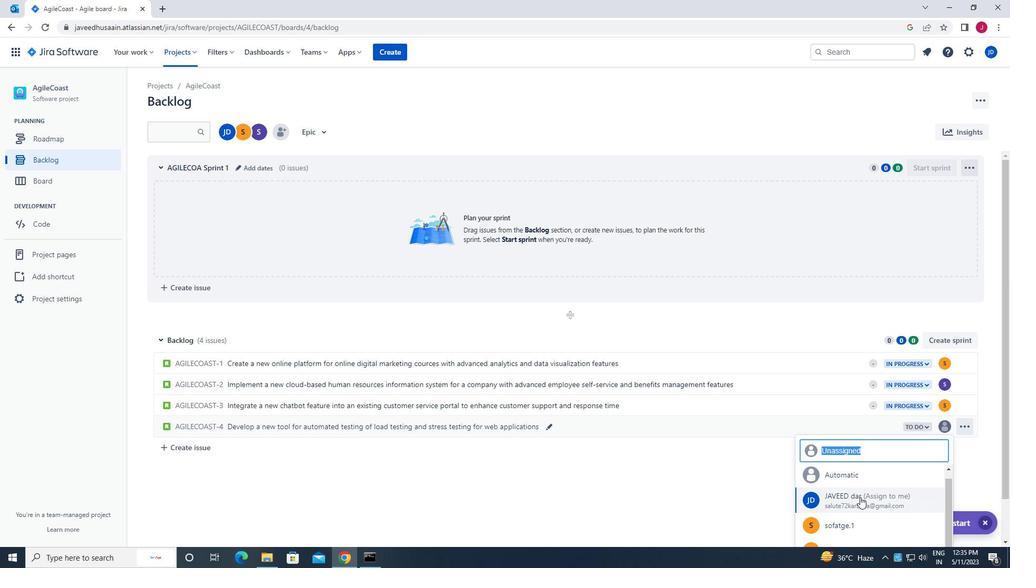 
Action: Mouse scrolled (865, 485) with delta (0, 0)
Screenshot: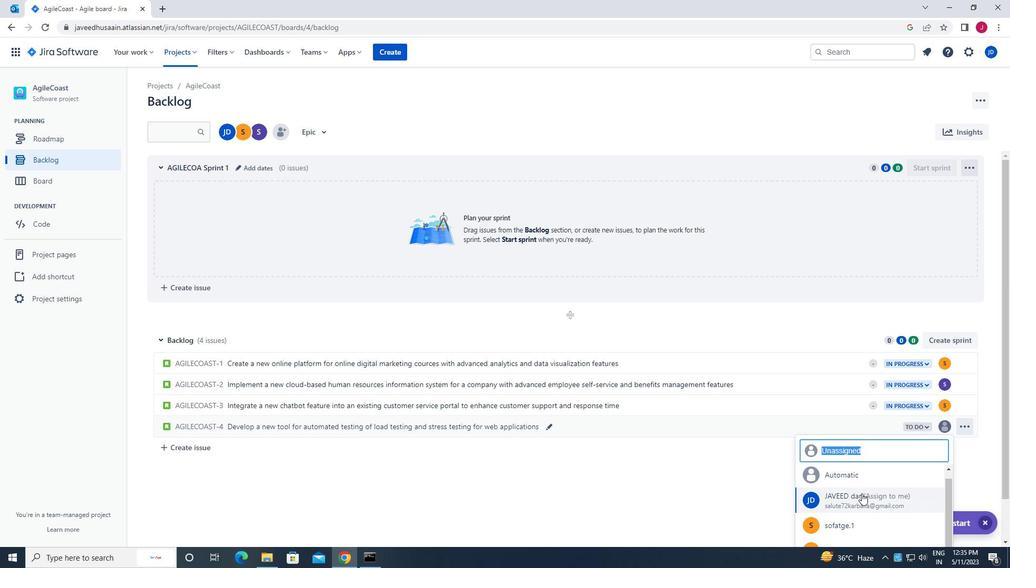 
Action: Mouse scrolled (865, 485) with delta (0, 0)
Screenshot: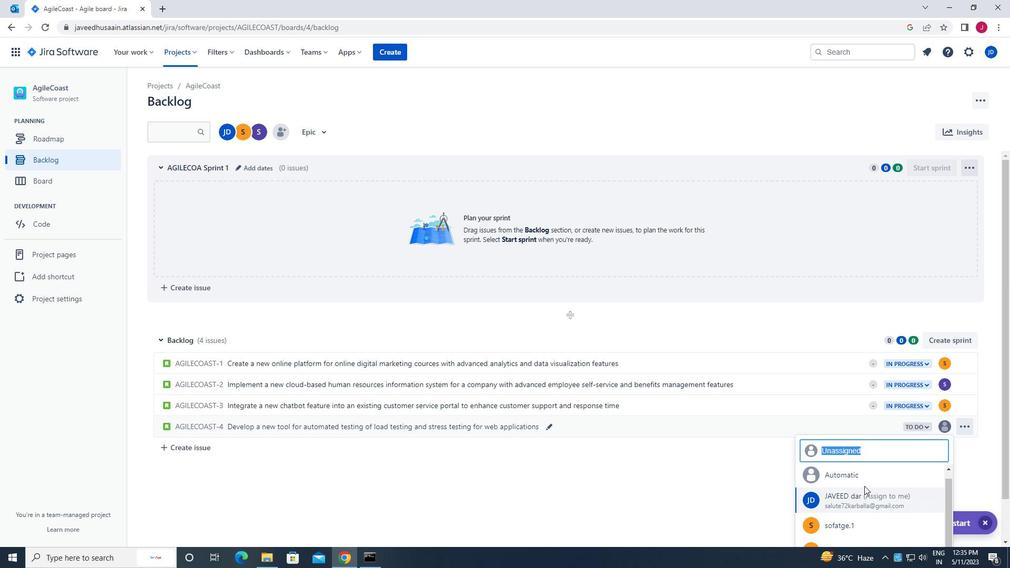 
Action: Mouse moved to (983, 479)
Screenshot: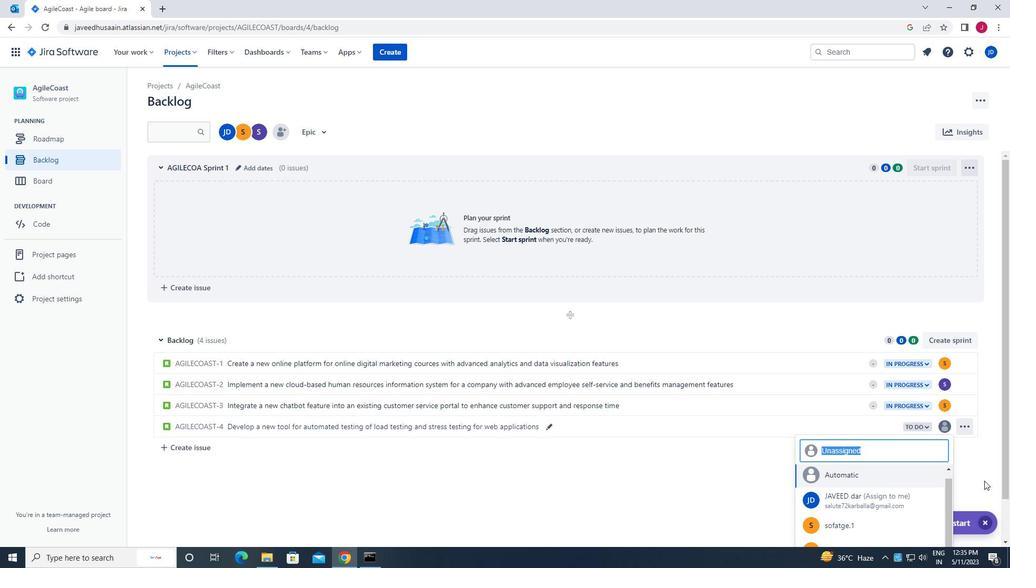 
Action: Mouse scrolled (983, 479) with delta (0, 0)
Screenshot: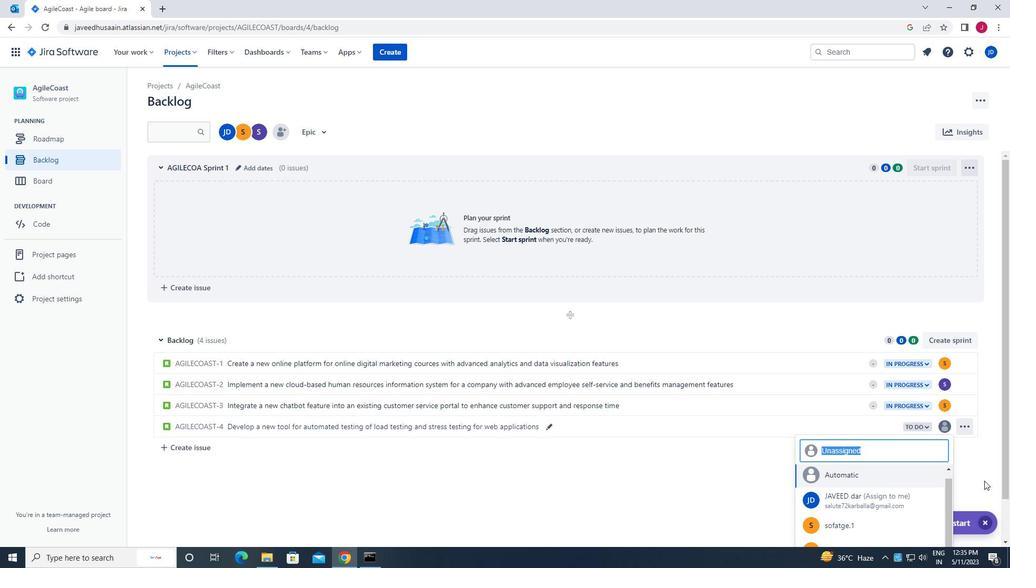 
Action: Mouse scrolled (983, 479) with delta (0, 0)
Screenshot: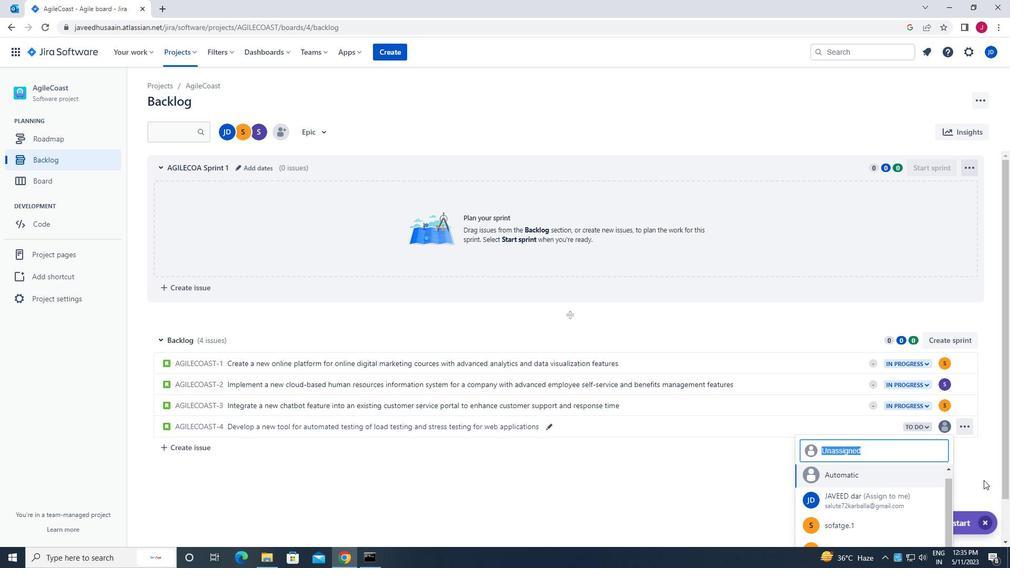 
Action: Mouse scrolled (983, 479) with delta (0, 0)
Screenshot: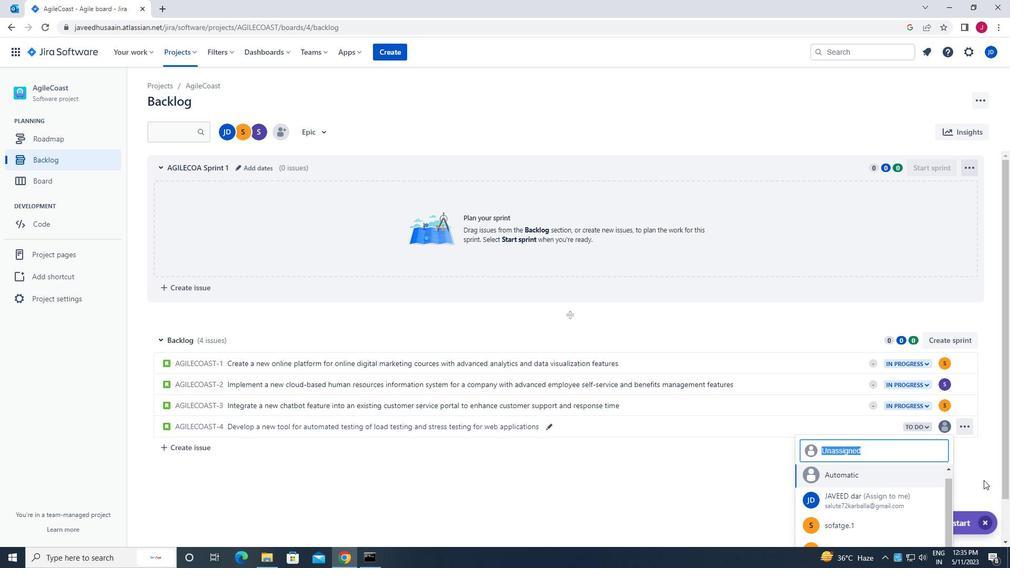
Action: Mouse scrolled (983, 479) with delta (0, 0)
Screenshot: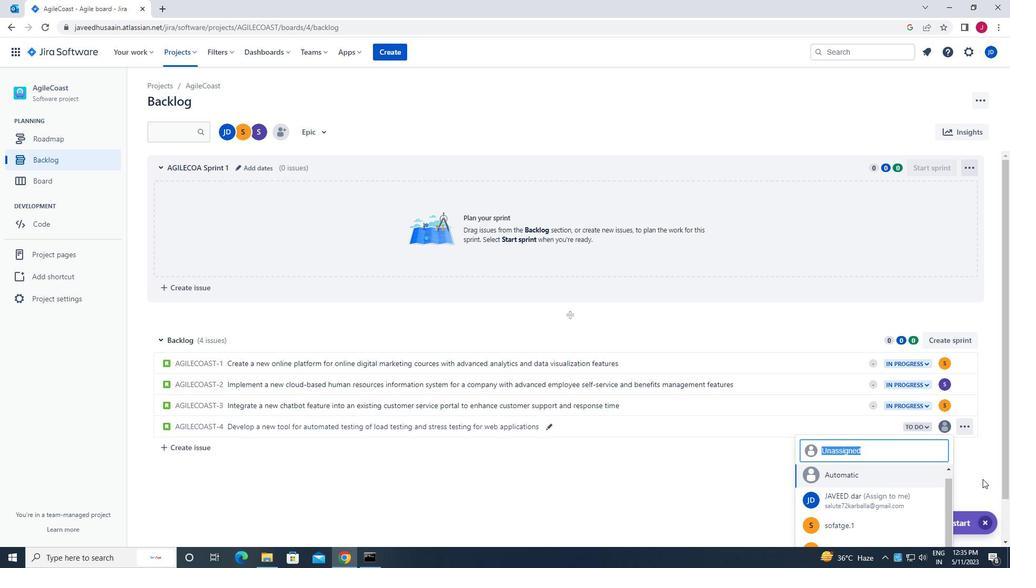 
Action: Mouse moved to (856, 527)
Screenshot: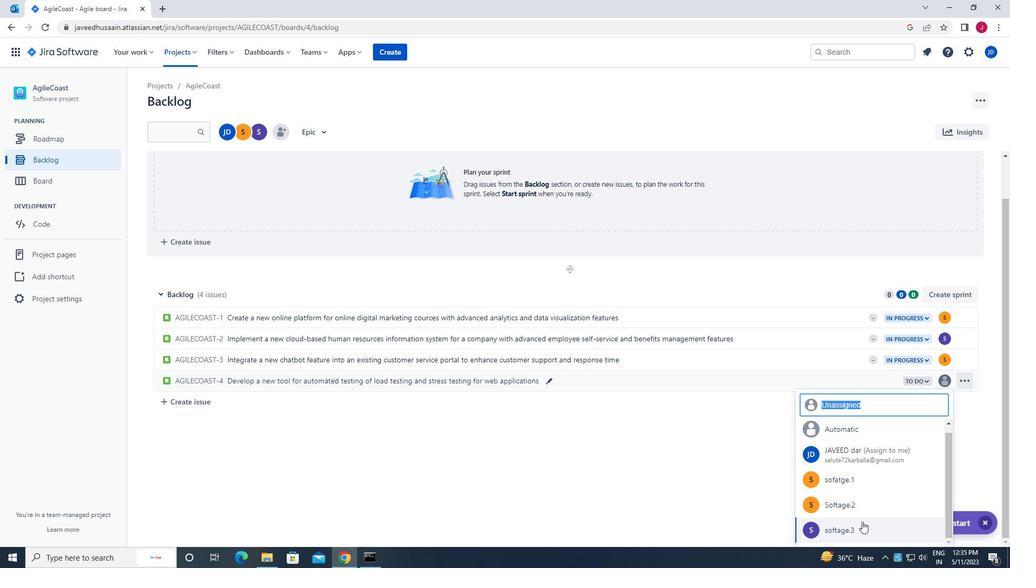 
Action: Mouse pressed left at (856, 527)
Screenshot: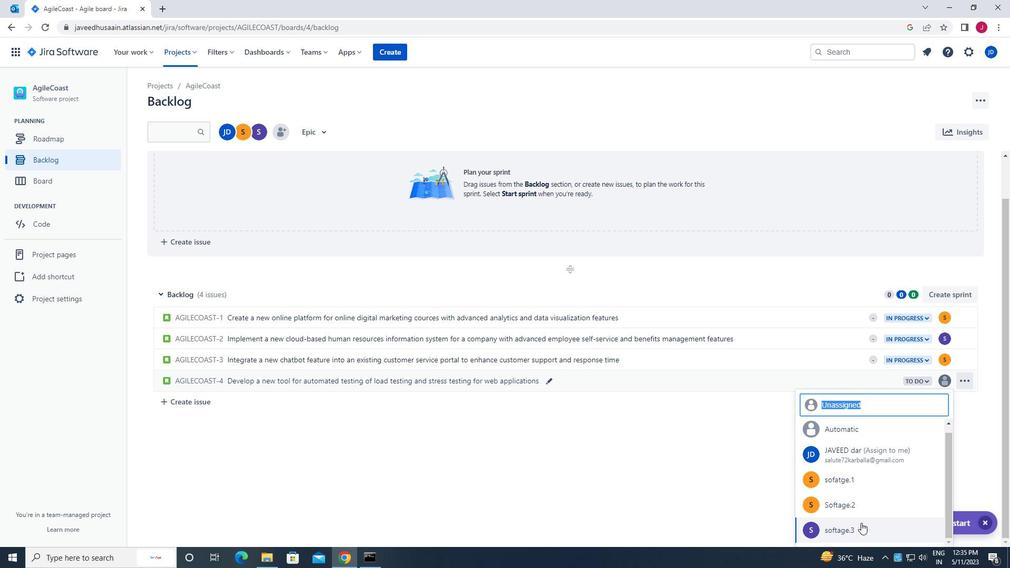
Action: Mouse moved to (921, 427)
Screenshot: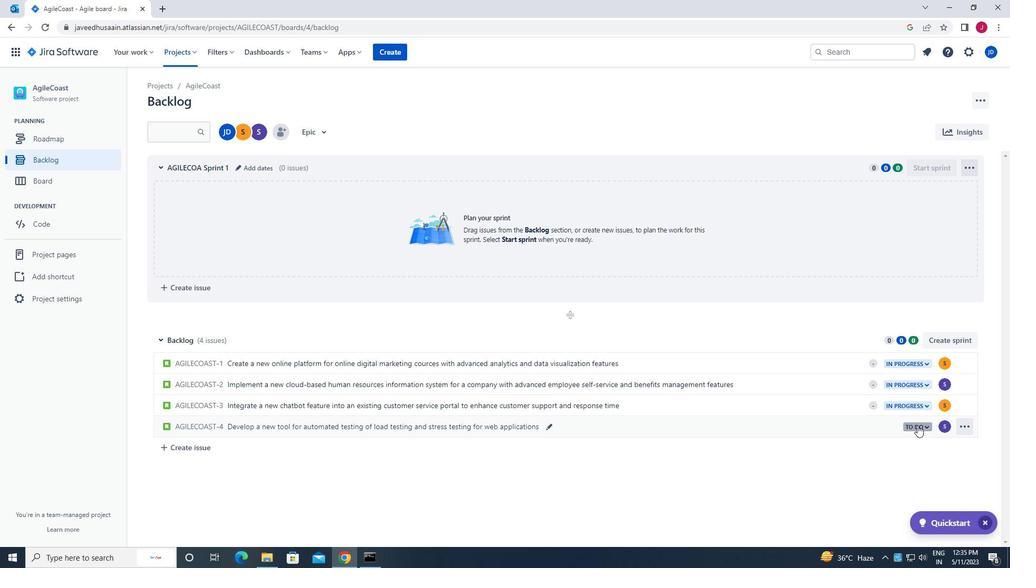 
Action: Mouse pressed left at (921, 427)
Screenshot: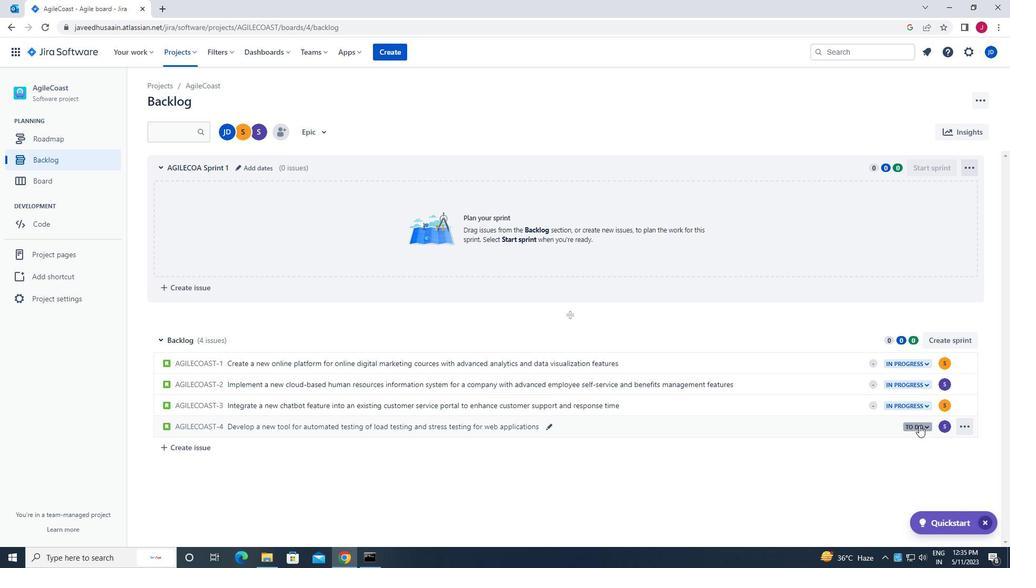 
Action: Mouse moved to (852, 448)
Screenshot: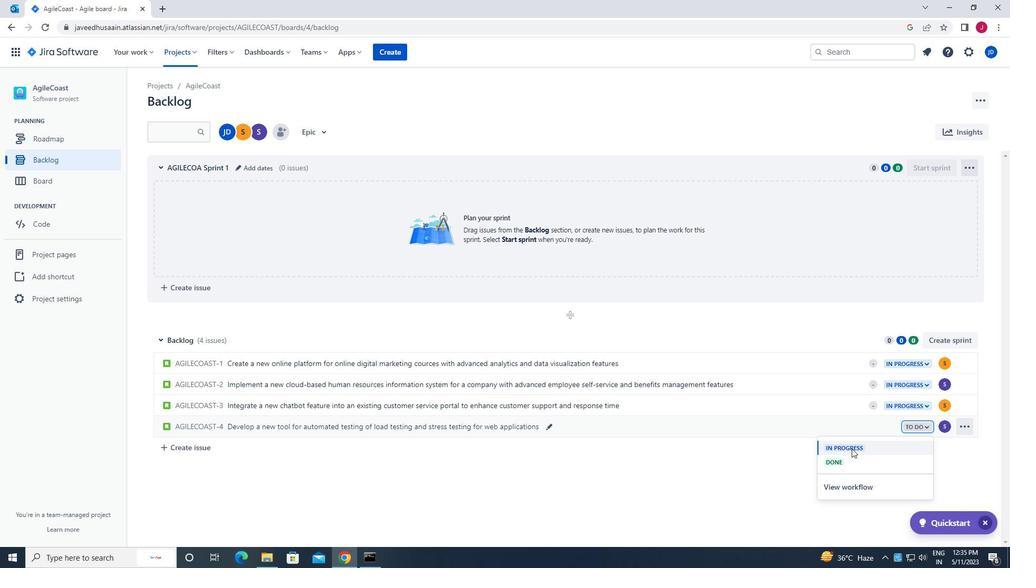 
Action: Mouse pressed left at (852, 448)
Screenshot: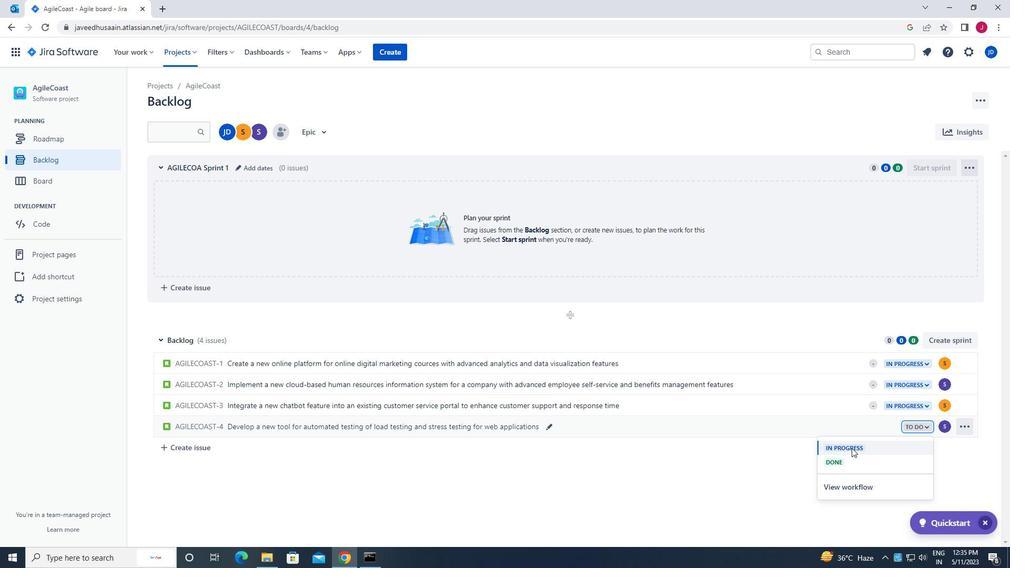 
Action: Mouse moved to (851, 445)
Screenshot: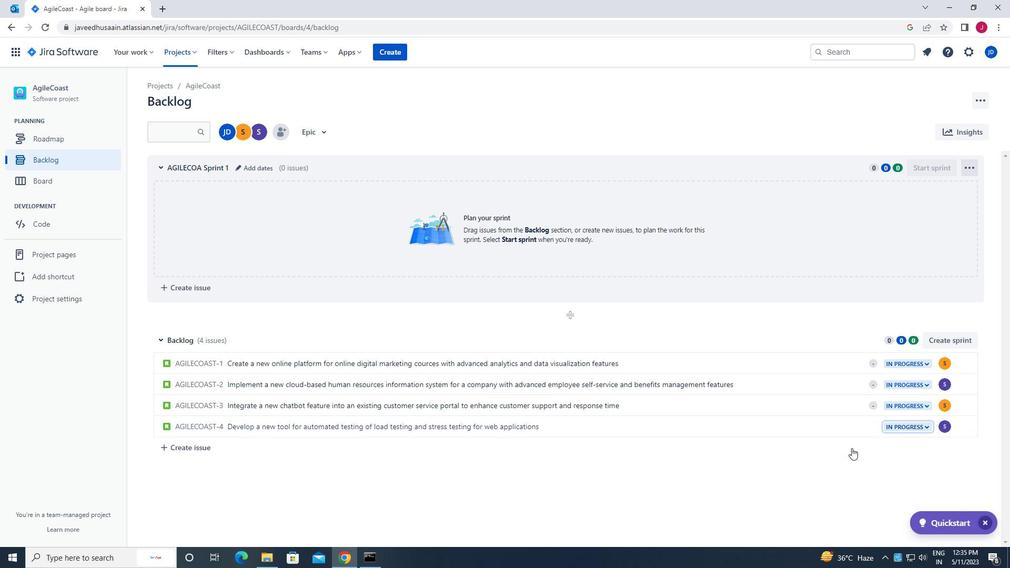 
